 Task: Look for space in Troyan, Bulgaria from 5th June, 2023 to 16th June, 2023 for 2 adults in price range Rs.14000 to Rs.18000. Place can be entire place with 1  bedroom having 1 bed and 1 bathroom. Property type can be house, flat, guest house, hotel. Booking option can be shelf check-in. Required host language is English.
Action: Mouse moved to (361, 118)
Screenshot: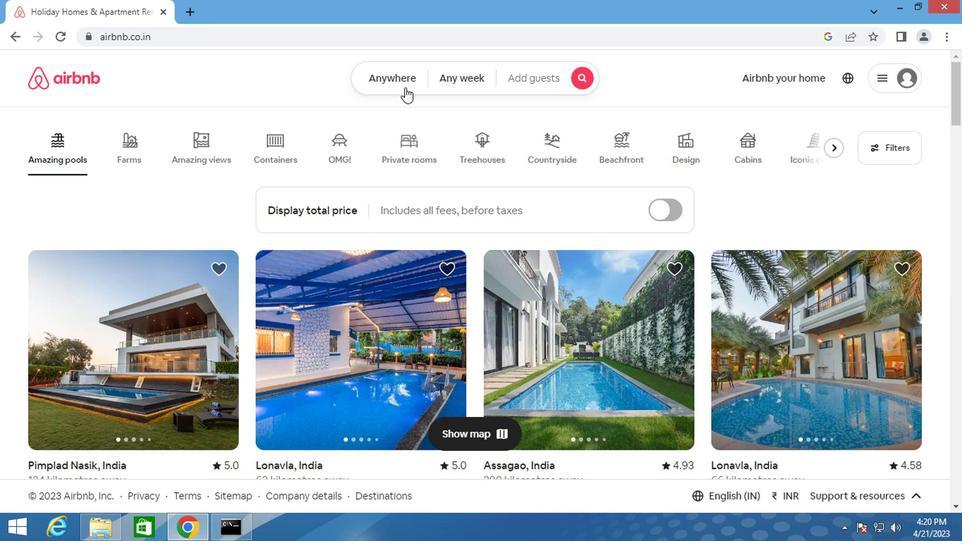 
Action: Mouse pressed left at (361, 118)
Screenshot: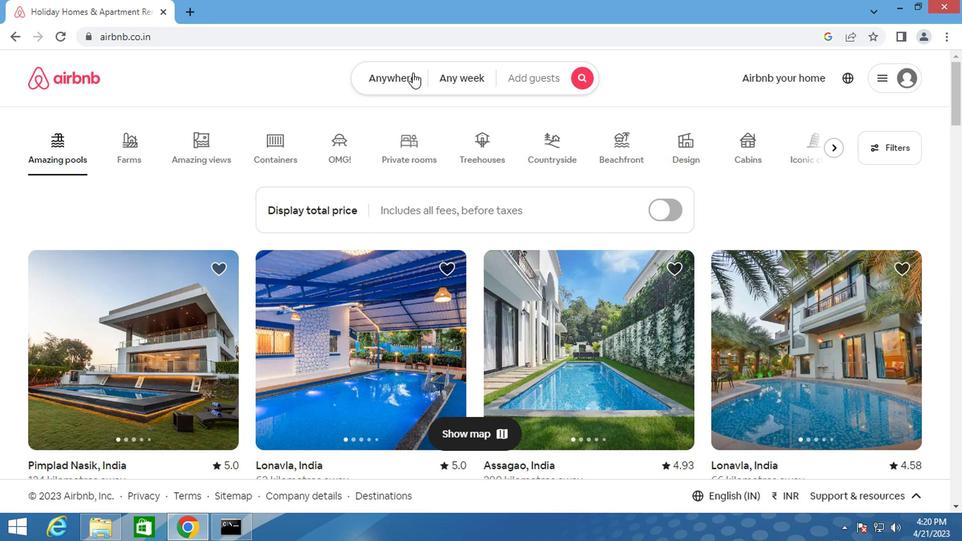 
Action: Mouse moved to (306, 161)
Screenshot: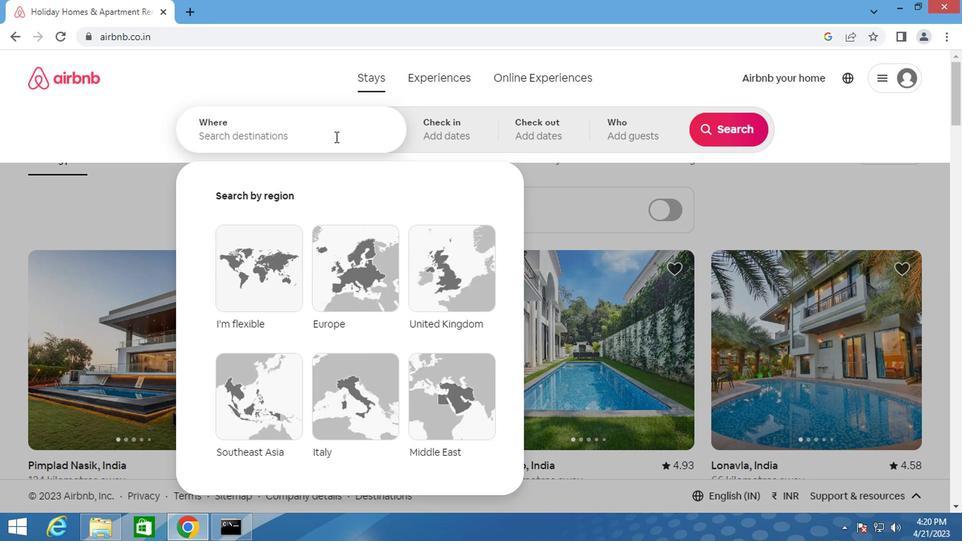 
Action: Mouse pressed left at (306, 161)
Screenshot: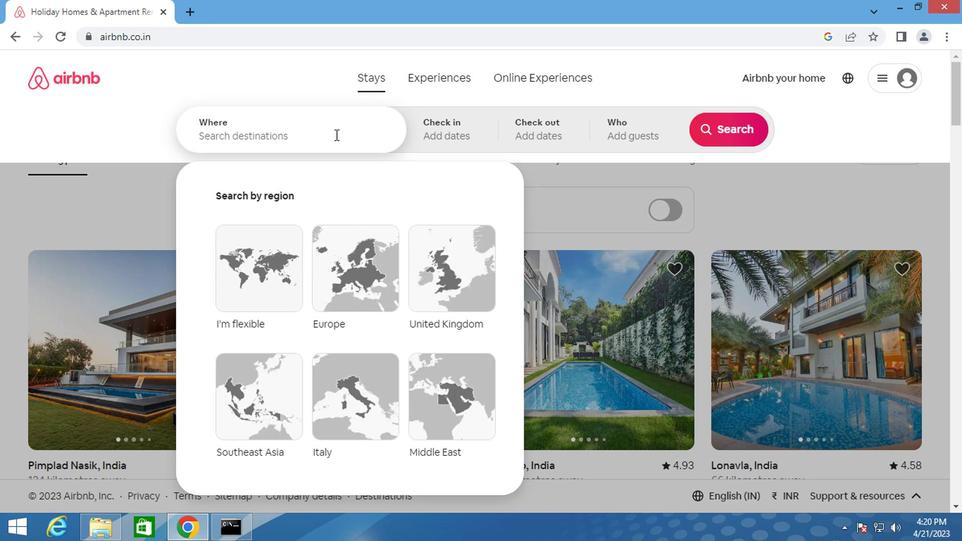 
Action: Mouse moved to (306, 159)
Screenshot: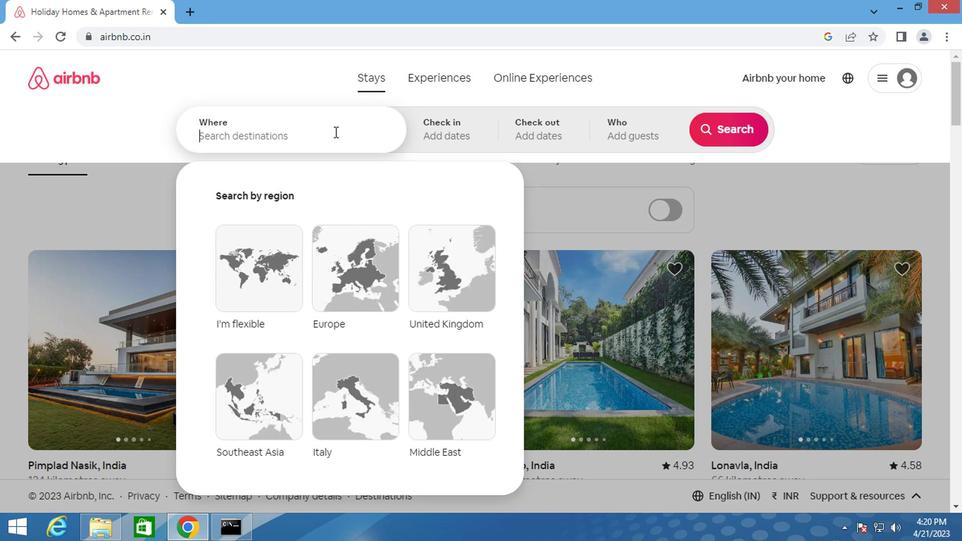 
Action: Key pressed <Key.shift>TROYAN
Screenshot: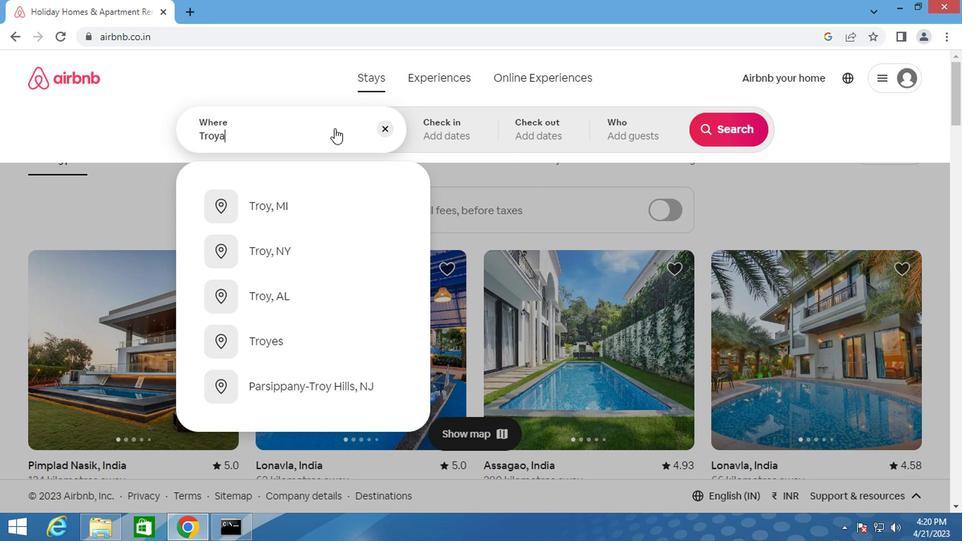 
Action: Mouse moved to (290, 220)
Screenshot: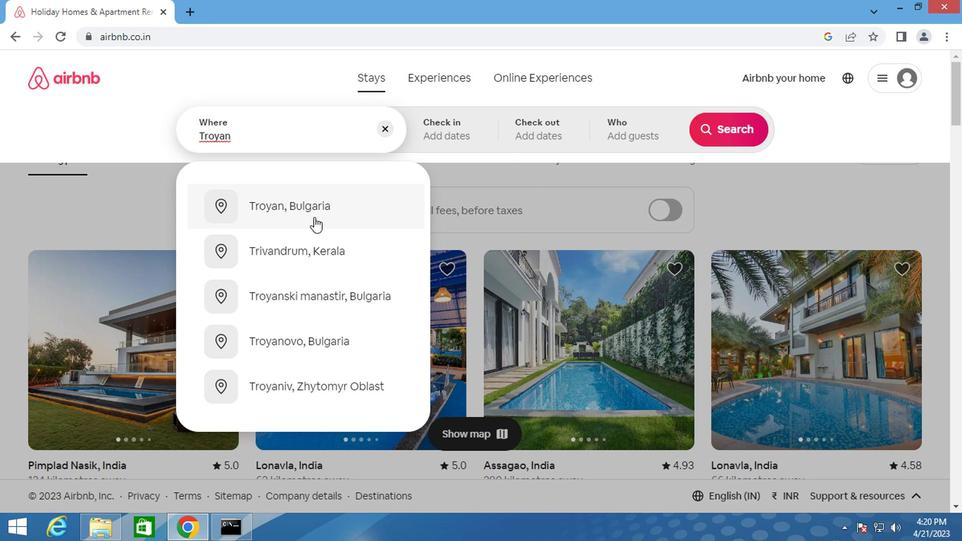 
Action: Mouse pressed left at (290, 220)
Screenshot: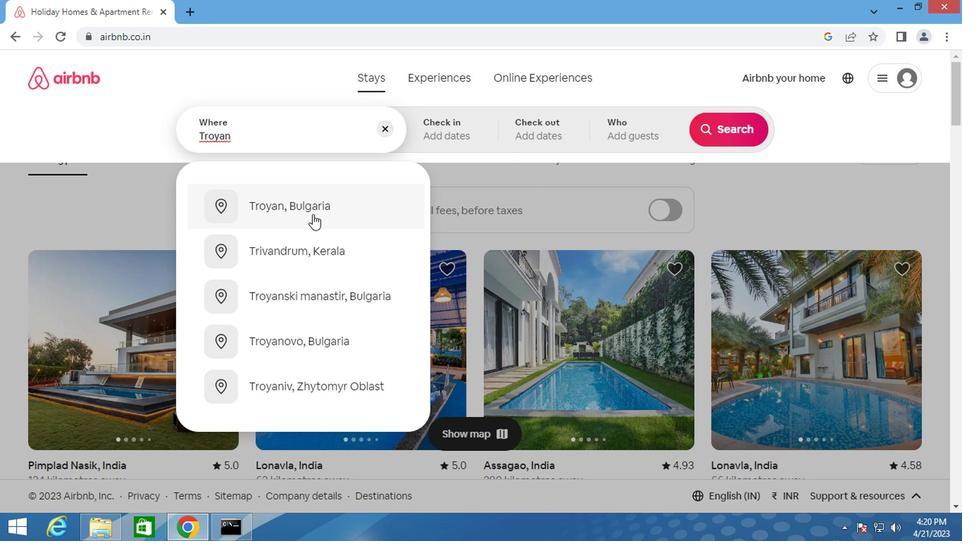 
Action: Mouse moved to (579, 239)
Screenshot: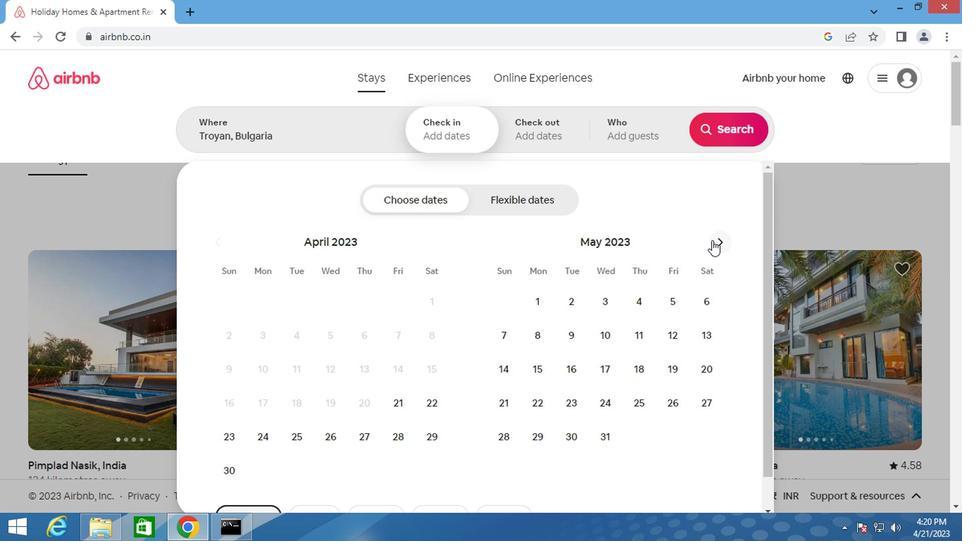 
Action: Mouse pressed left at (579, 239)
Screenshot: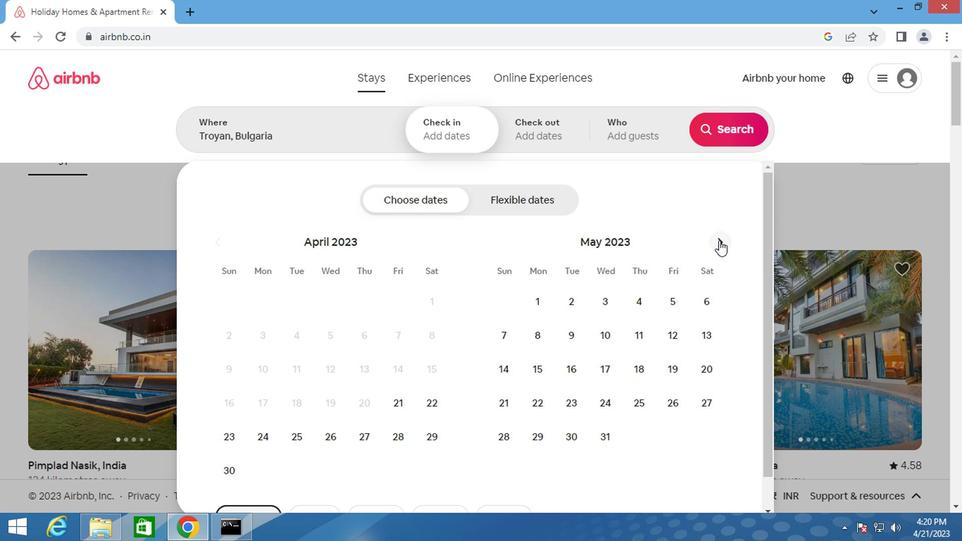 
Action: Mouse moved to (452, 307)
Screenshot: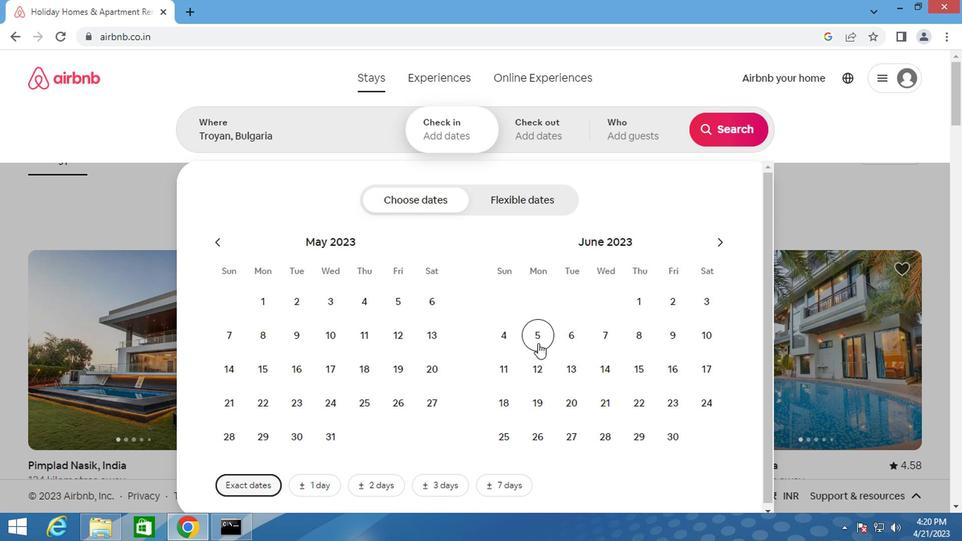 
Action: Mouse pressed left at (452, 307)
Screenshot: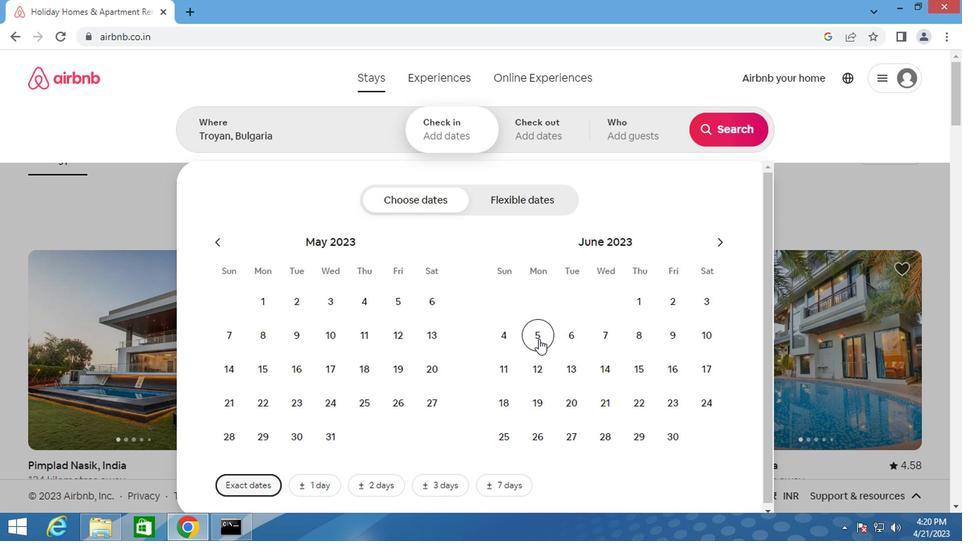 
Action: Mouse moved to (537, 330)
Screenshot: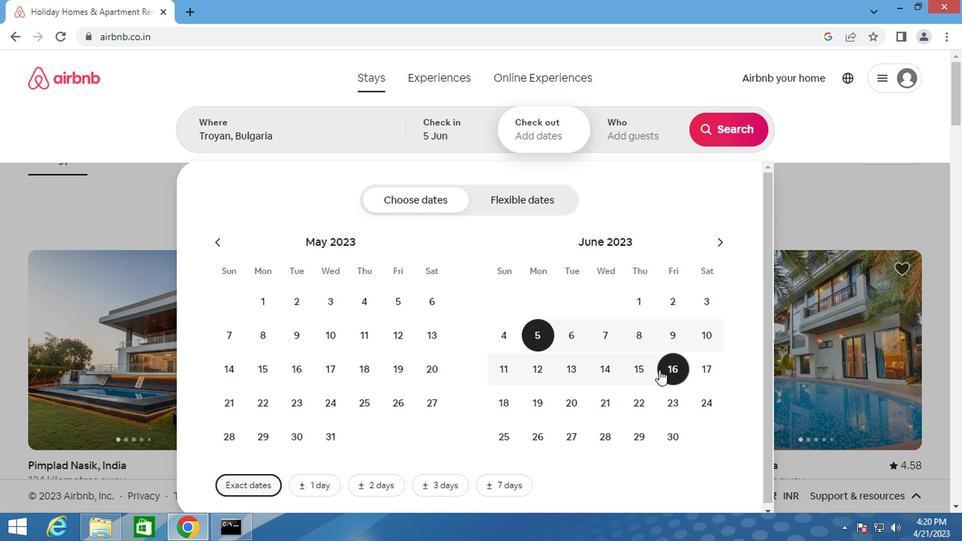 
Action: Mouse pressed left at (537, 330)
Screenshot: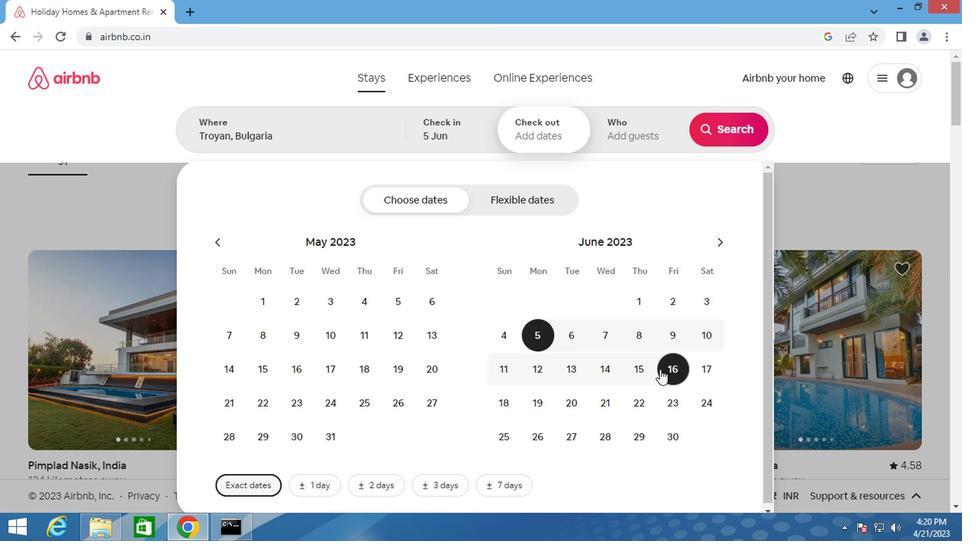 
Action: Mouse moved to (538, 165)
Screenshot: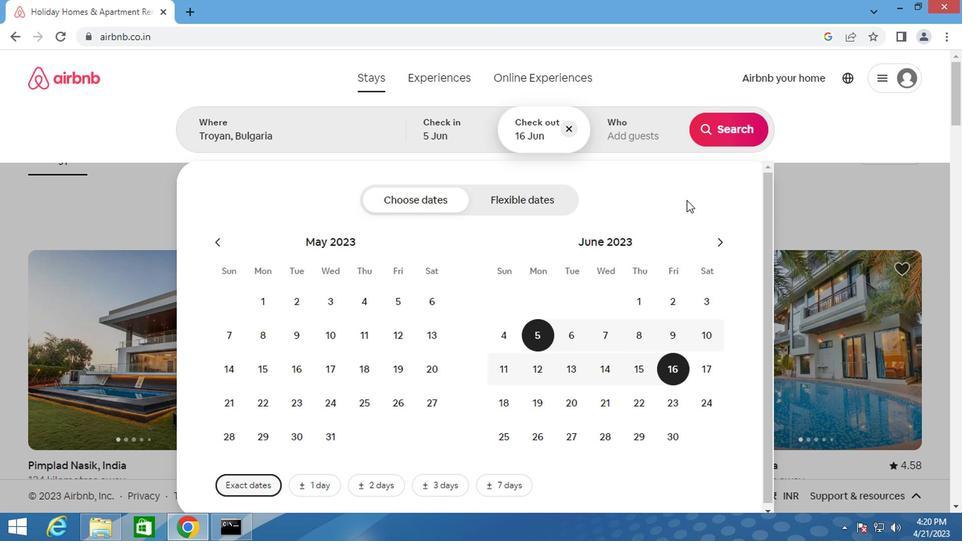 
Action: Mouse pressed left at (538, 165)
Screenshot: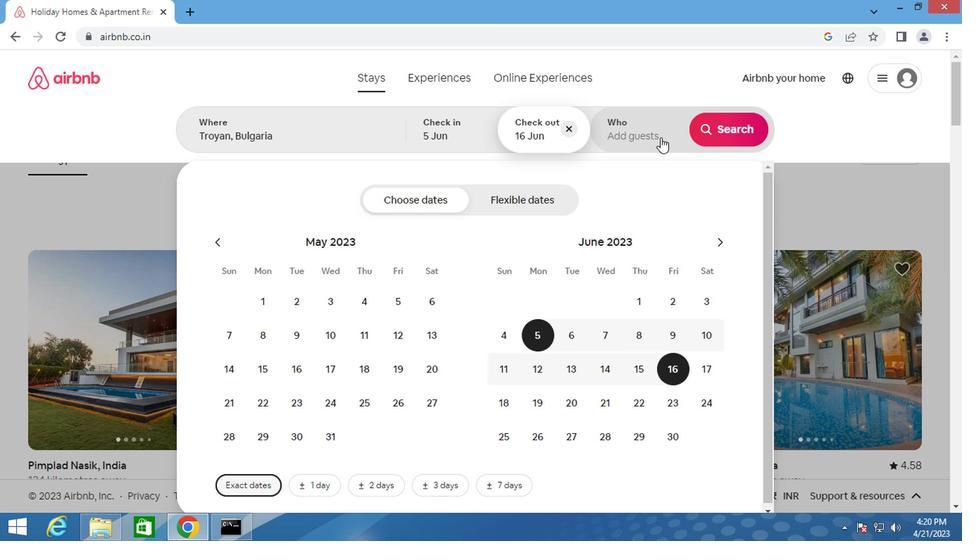 
Action: Mouse moved to (590, 209)
Screenshot: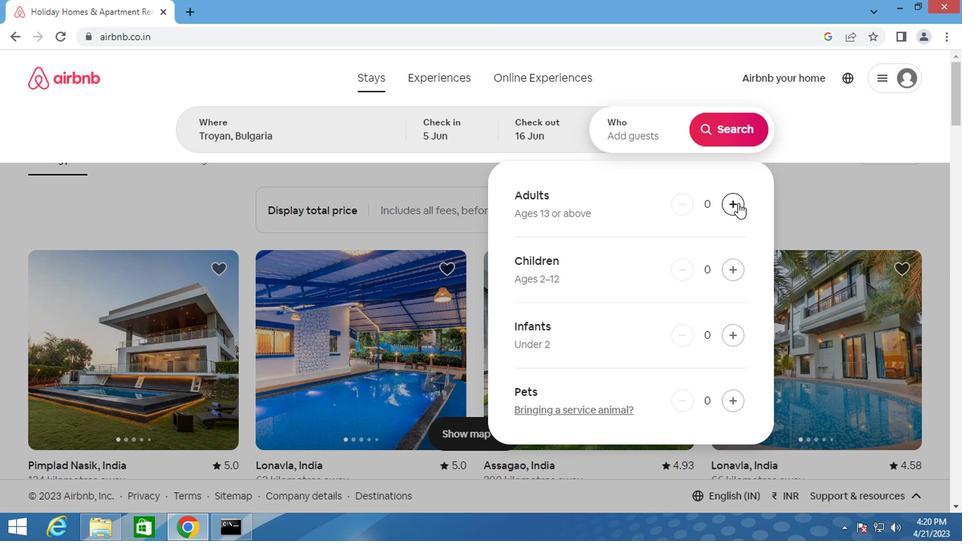
Action: Mouse pressed left at (590, 209)
Screenshot: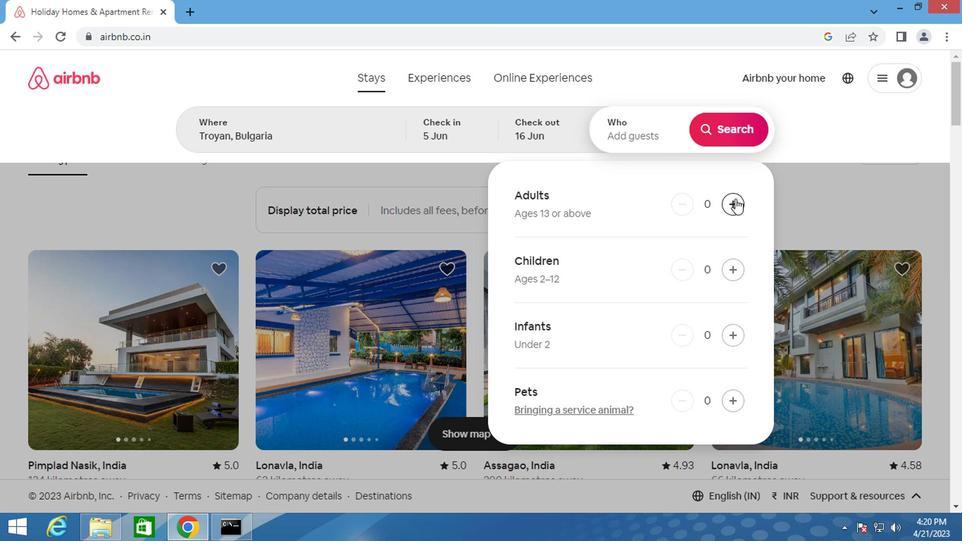 
Action: Mouse pressed left at (590, 209)
Screenshot: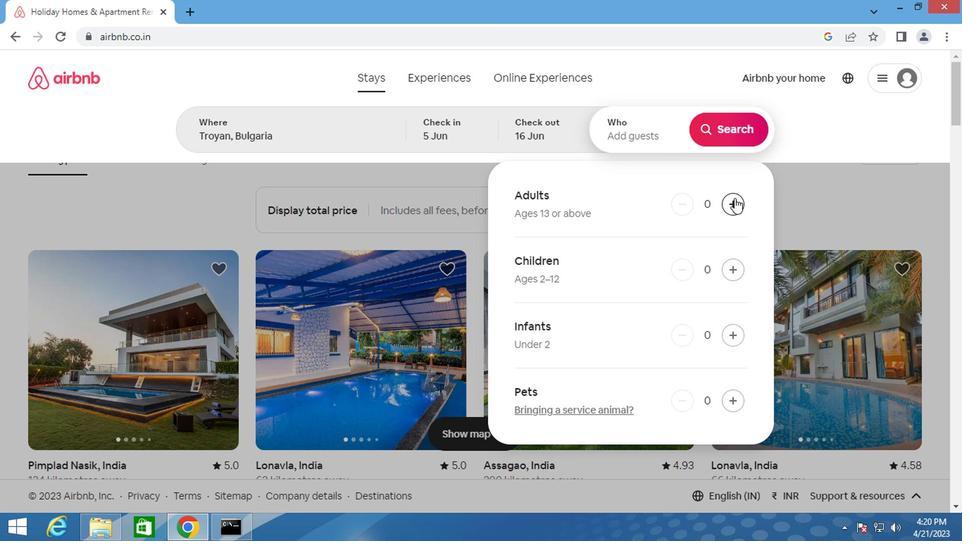 
Action: Mouse moved to (583, 168)
Screenshot: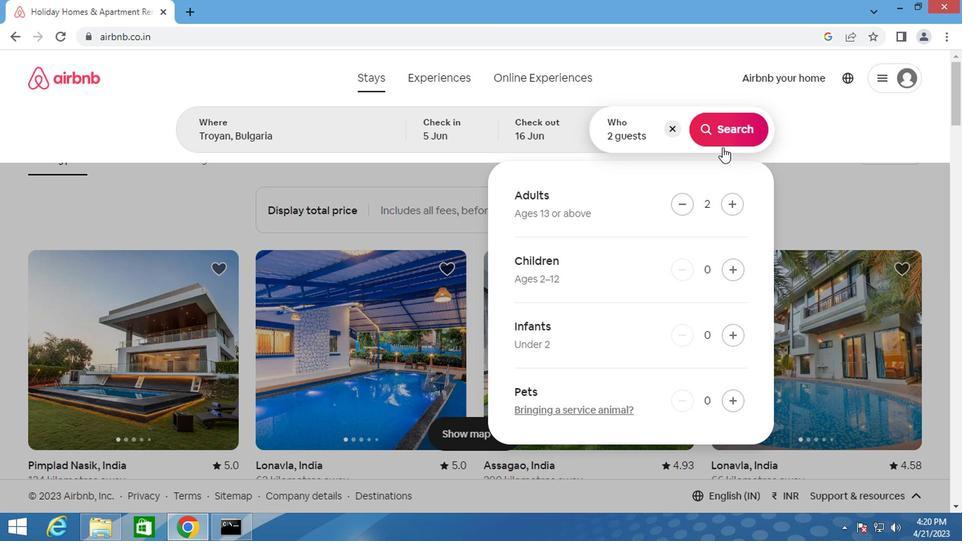 
Action: Mouse pressed left at (583, 168)
Screenshot: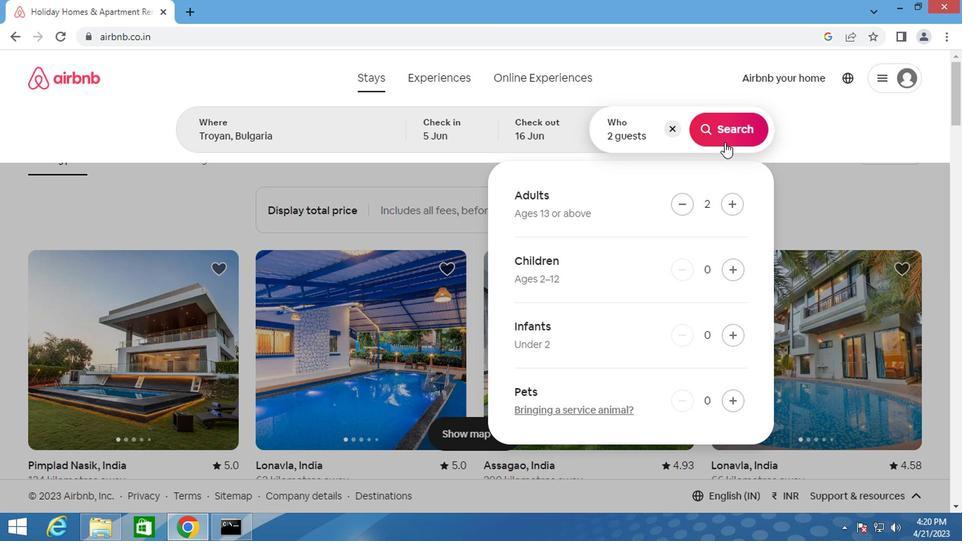 
Action: Mouse moved to (697, 161)
Screenshot: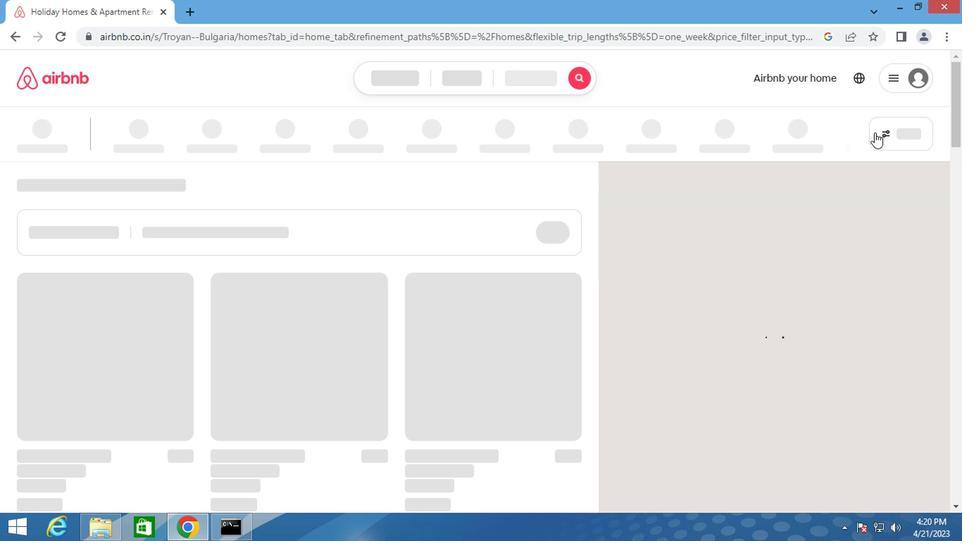 
Action: Mouse pressed left at (697, 161)
Screenshot: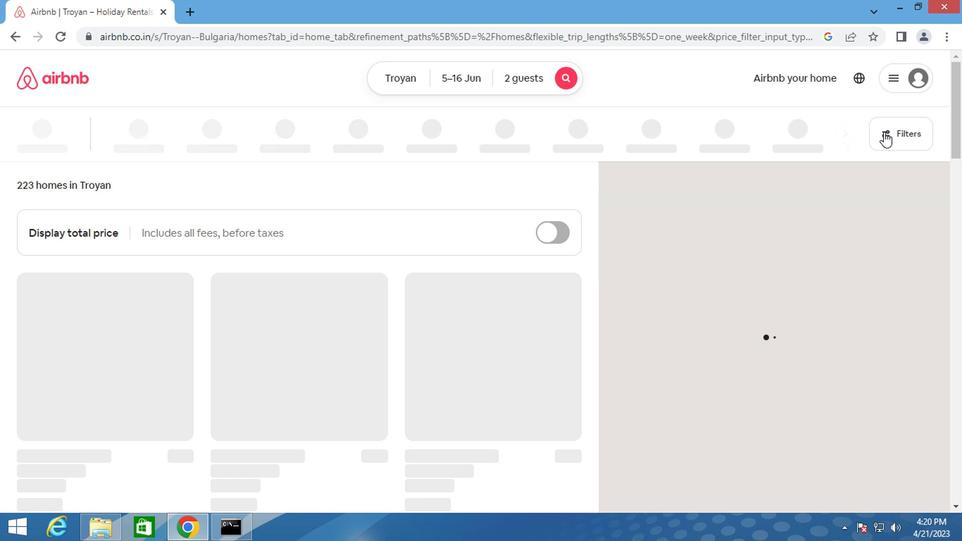 
Action: Mouse moved to (263, 286)
Screenshot: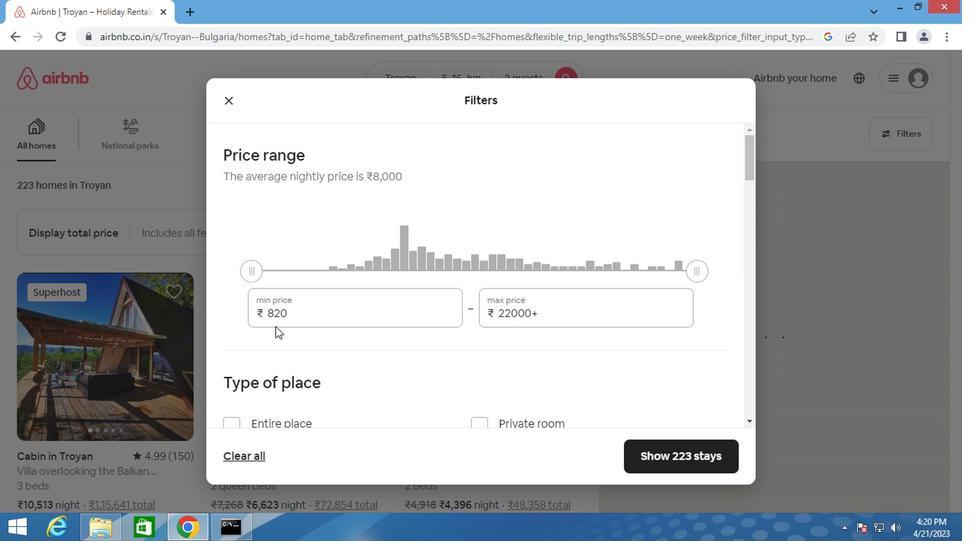 
Action: Mouse pressed left at (263, 286)
Screenshot: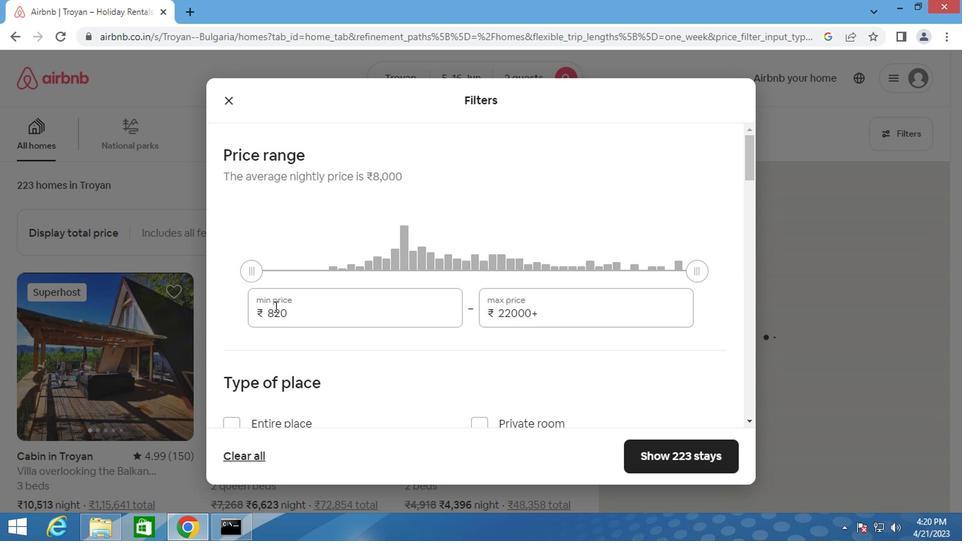 
Action: Mouse moved to (264, 286)
Screenshot: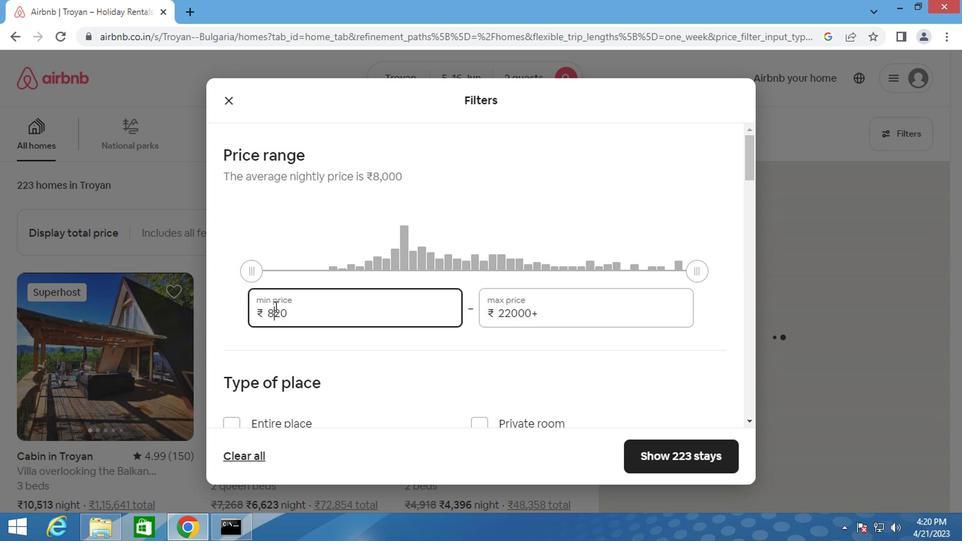 
Action: Mouse pressed left at (264, 286)
Screenshot: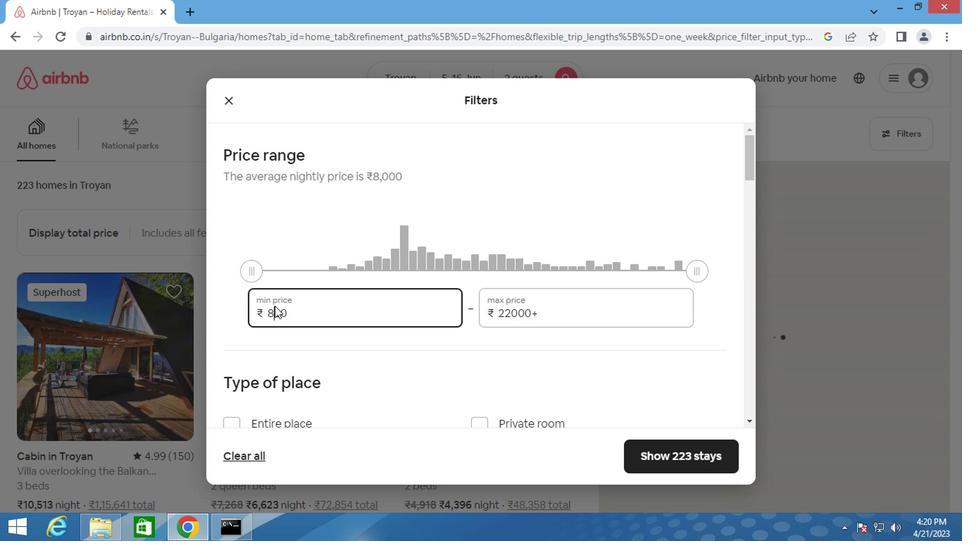 
Action: Mouse moved to (265, 286)
Screenshot: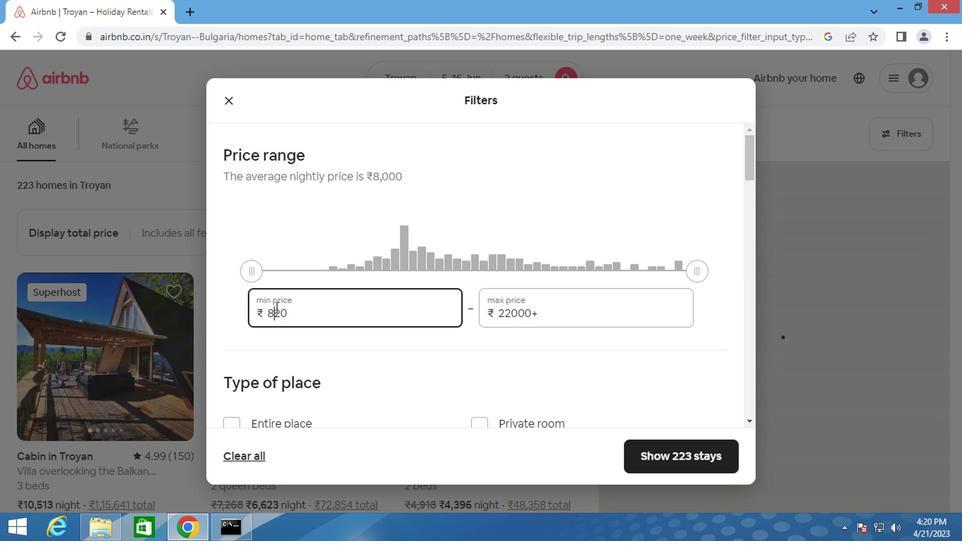 
Action: Mouse pressed left at (265, 286)
Screenshot: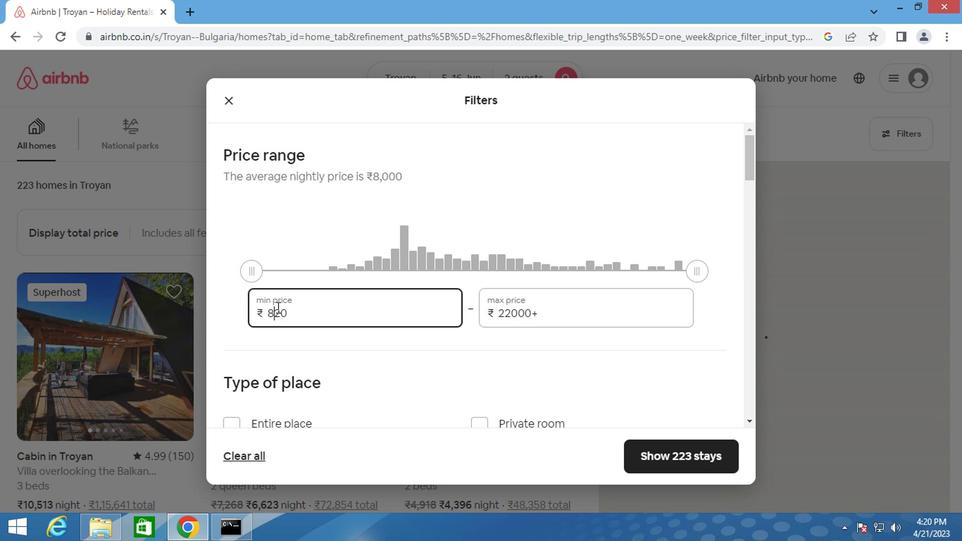 
Action: Mouse moved to (274, 280)
Screenshot: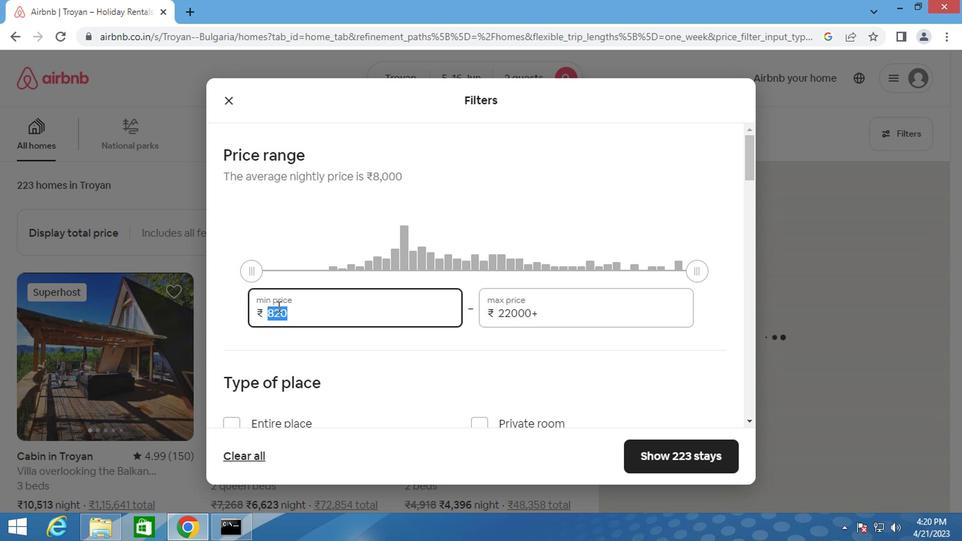 
Action: Key pressed <Key.backspace>14000
Screenshot: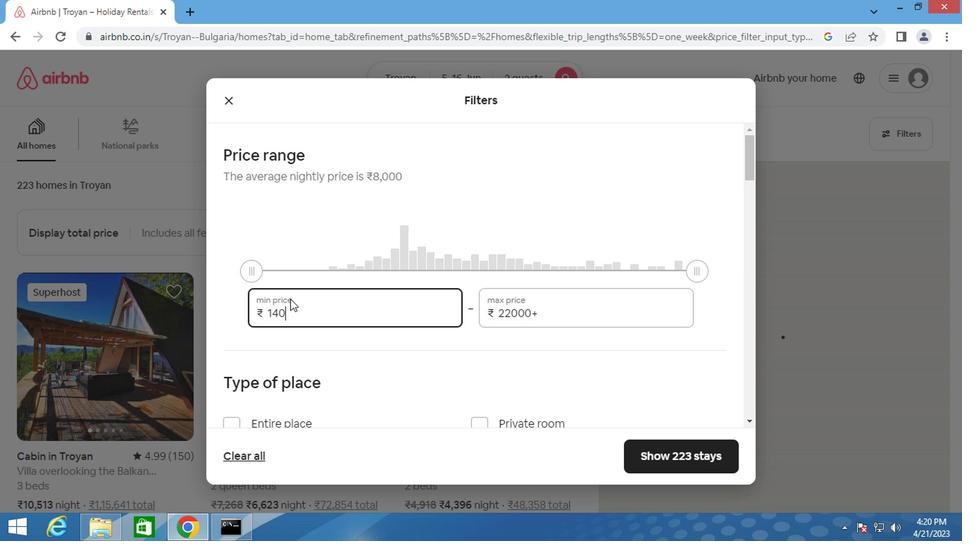 
Action: Mouse moved to (433, 287)
Screenshot: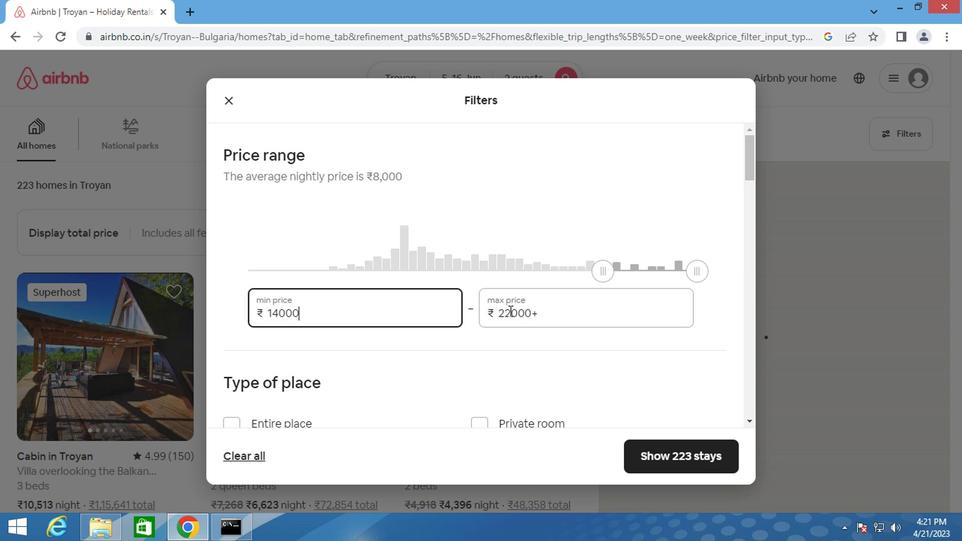 
Action: Mouse pressed left at (433, 287)
Screenshot: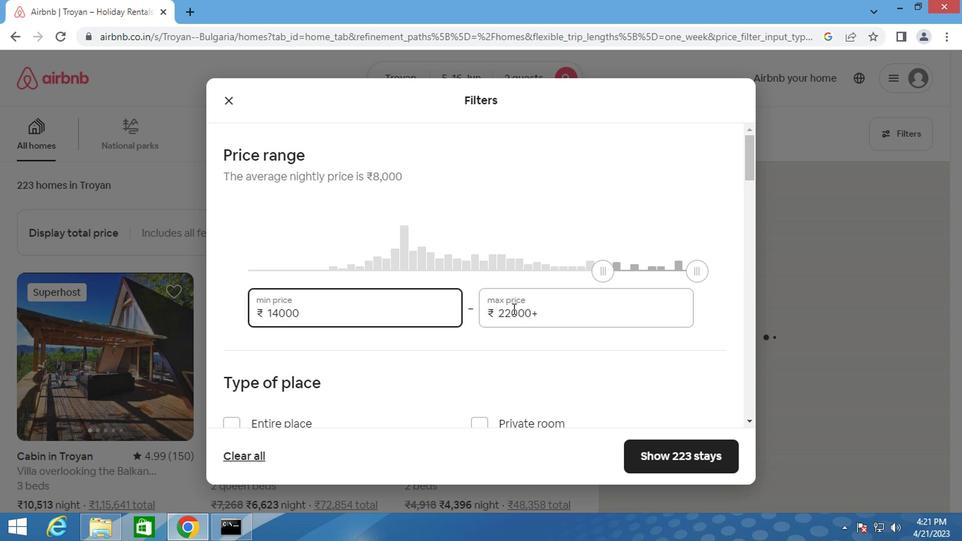 
Action: Mouse pressed left at (433, 287)
Screenshot: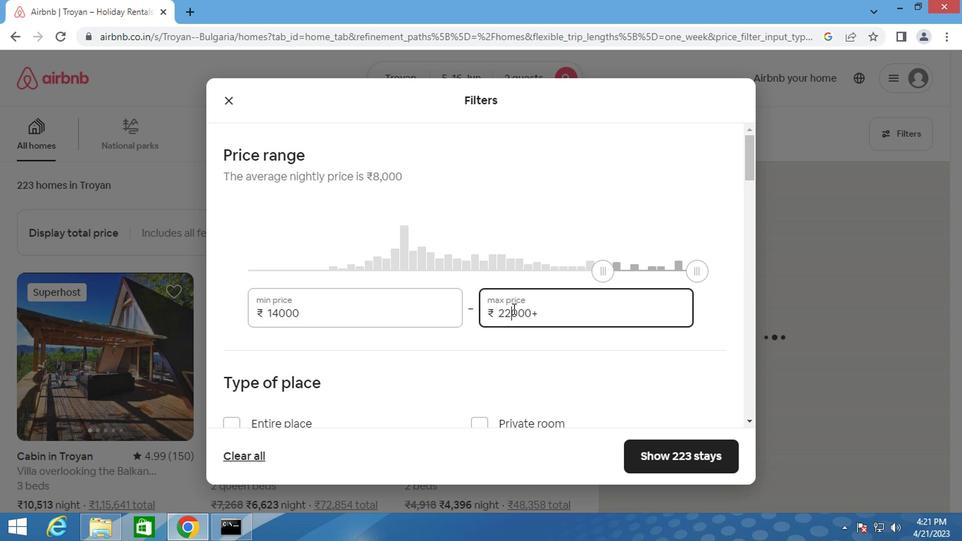 
Action: Mouse pressed left at (433, 287)
Screenshot: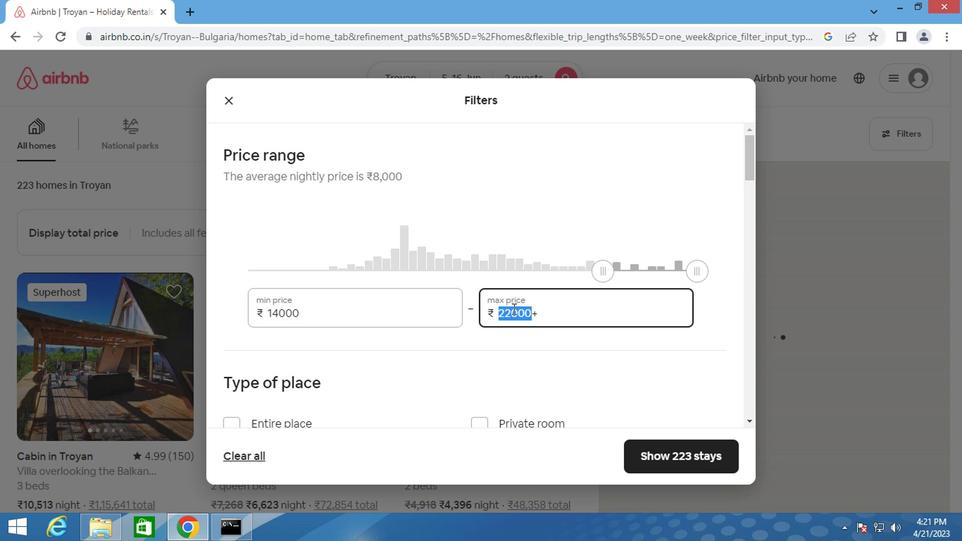
Action: Key pressed <Key.backspace>18000
Screenshot: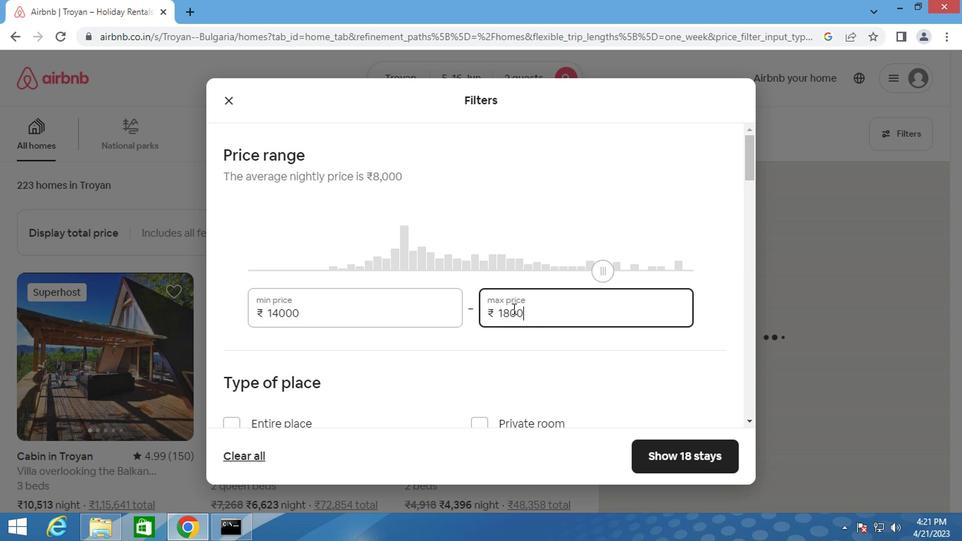 
Action: Mouse moved to (421, 334)
Screenshot: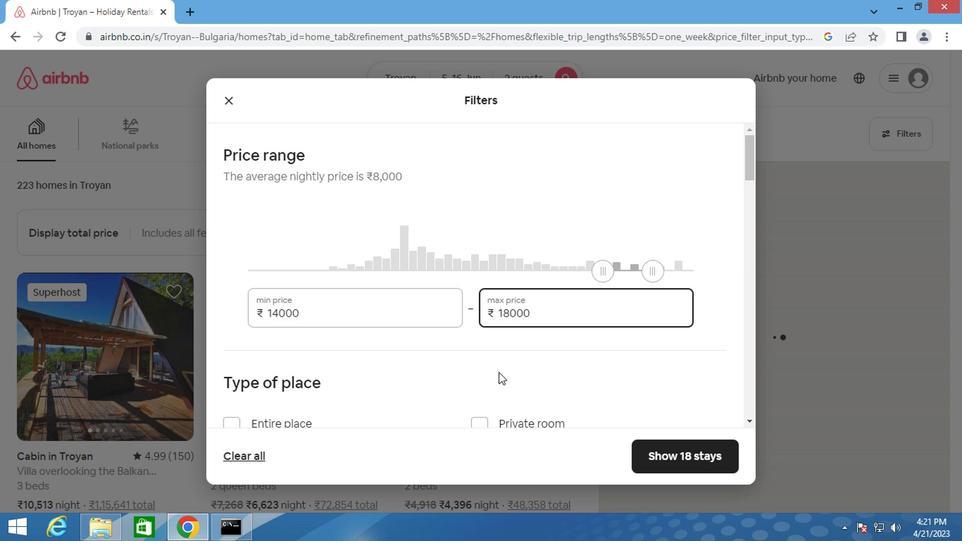 
Action: Mouse scrolled (421, 334) with delta (0, 0)
Screenshot: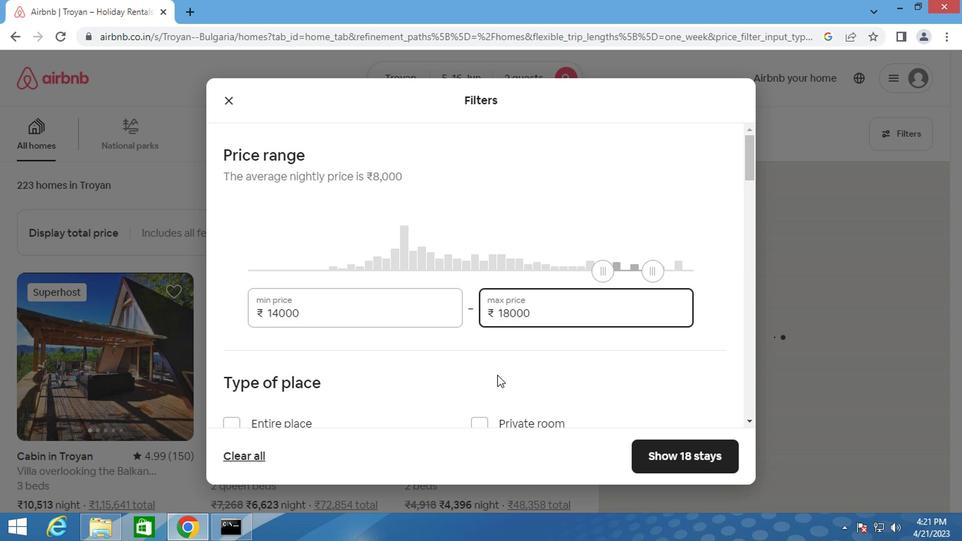 
Action: Mouse scrolled (421, 334) with delta (0, 0)
Screenshot: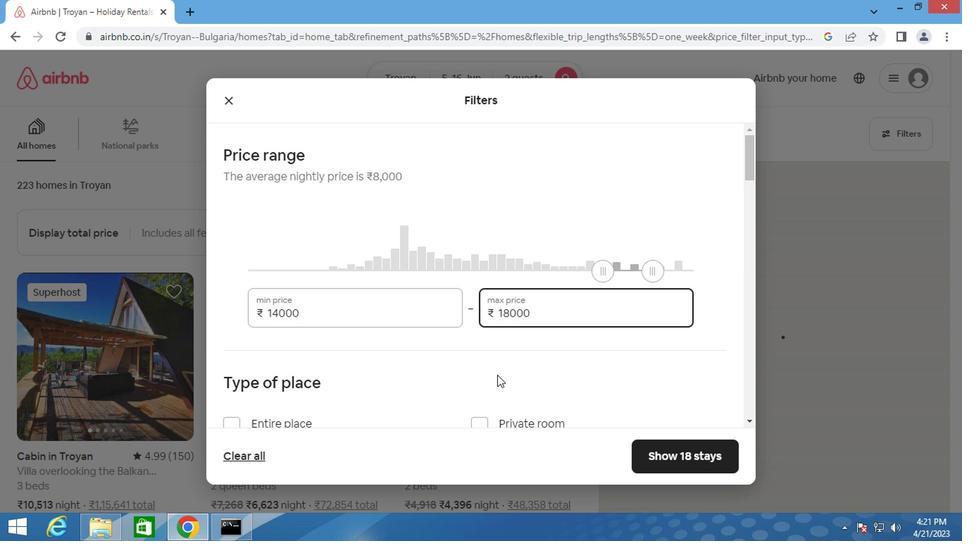 
Action: Mouse scrolled (421, 334) with delta (0, 0)
Screenshot: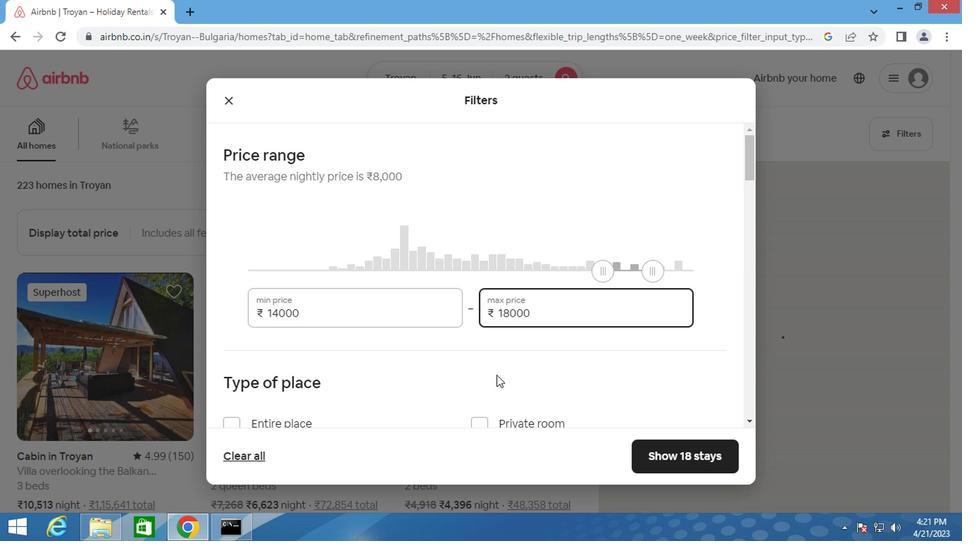 
Action: Mouse moved to (234, 220)
Screenshot: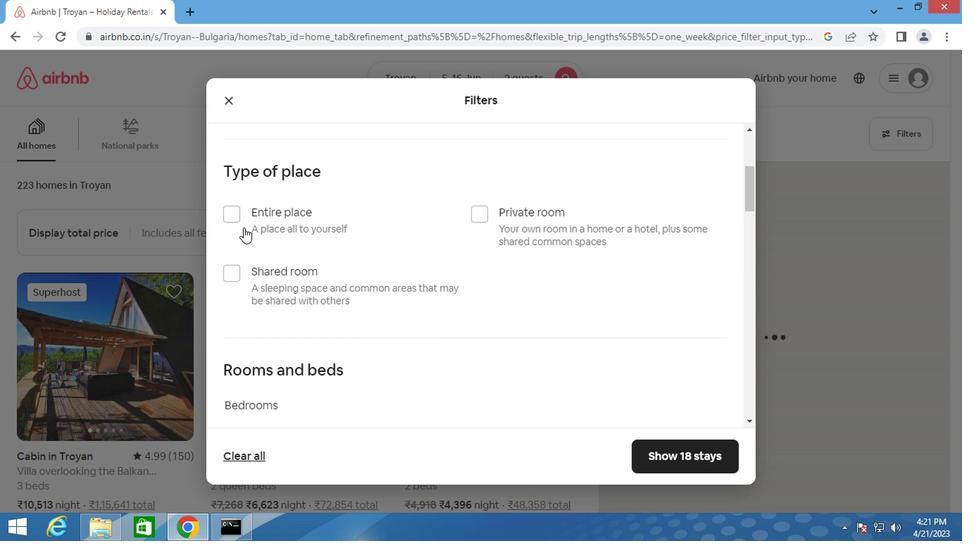 
Action: Mouse pressed left at (234, 220)
Screenshot: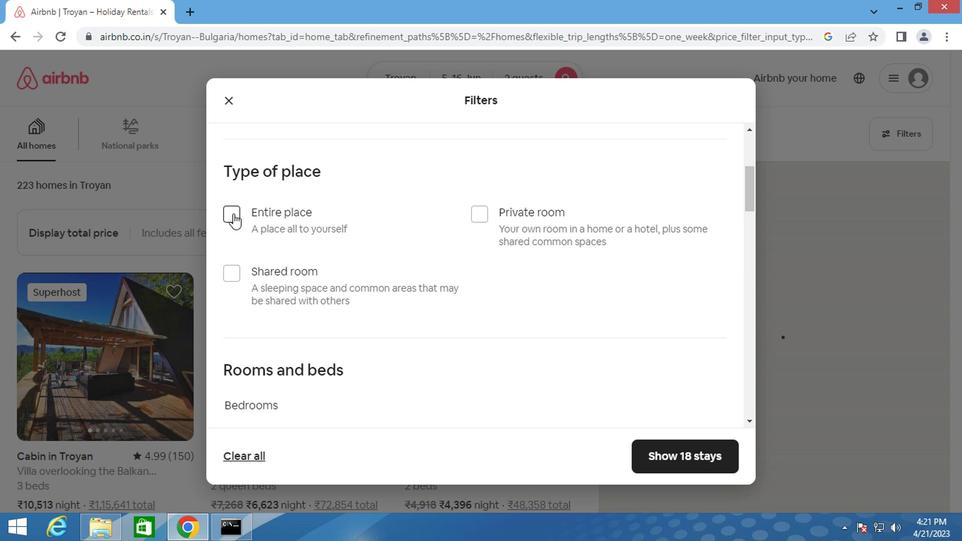 
Action: Mouse moved to (338, 246)
Screenshot: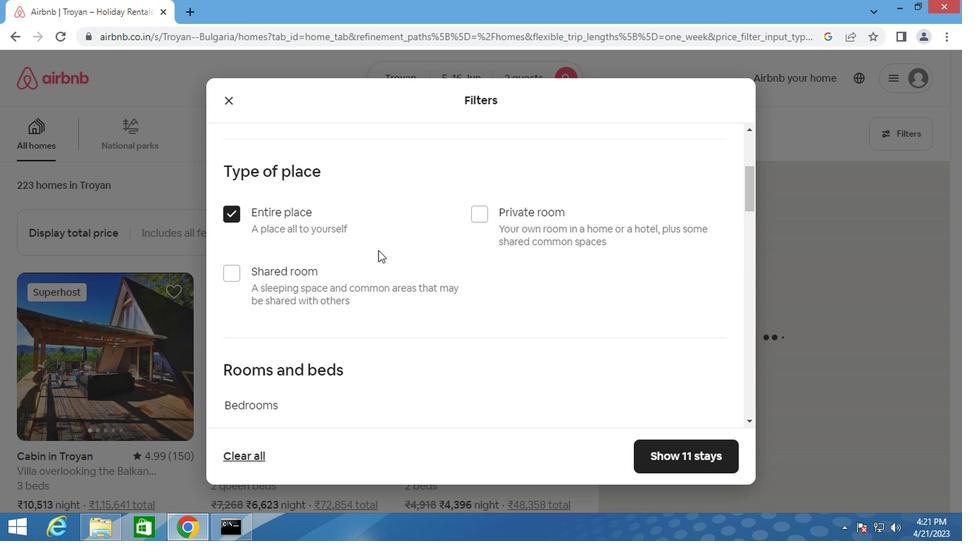 
Action: Mouse scrolled (338, 245) with delta (0, 0)
Screenshot: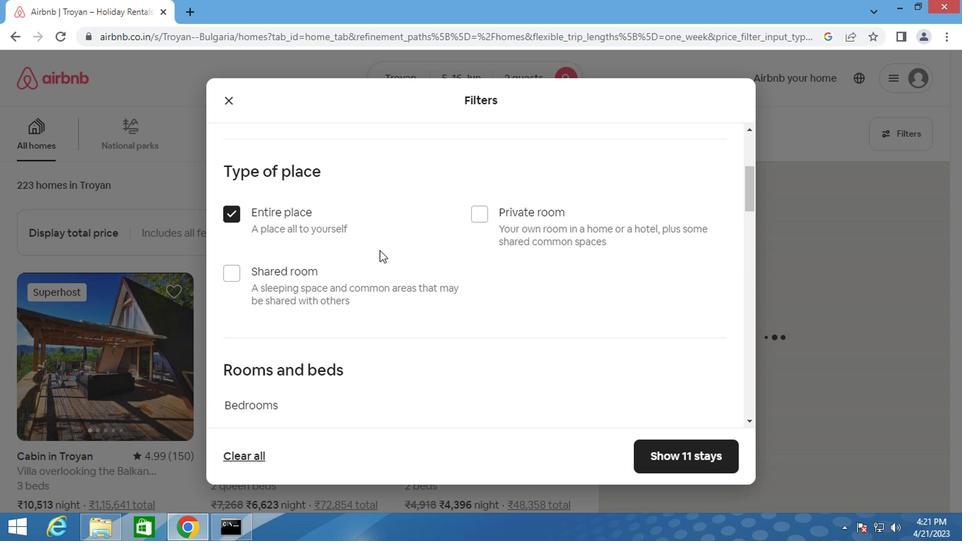 
Action: Mouse scrolled (338, 245) with delta (0, 0)
Screenshot: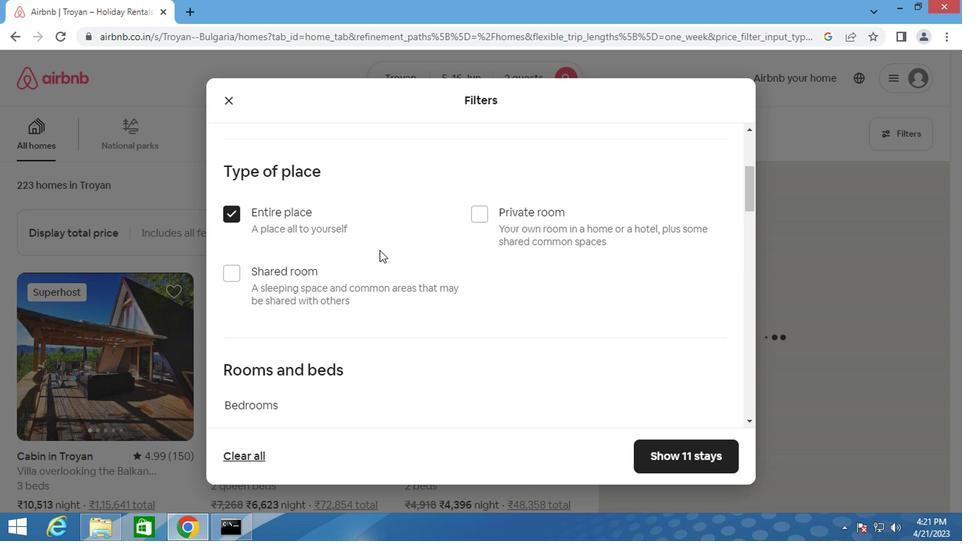 
Action: Mouse scrolled (338, 245) with delta (0, 0)
Screenshot: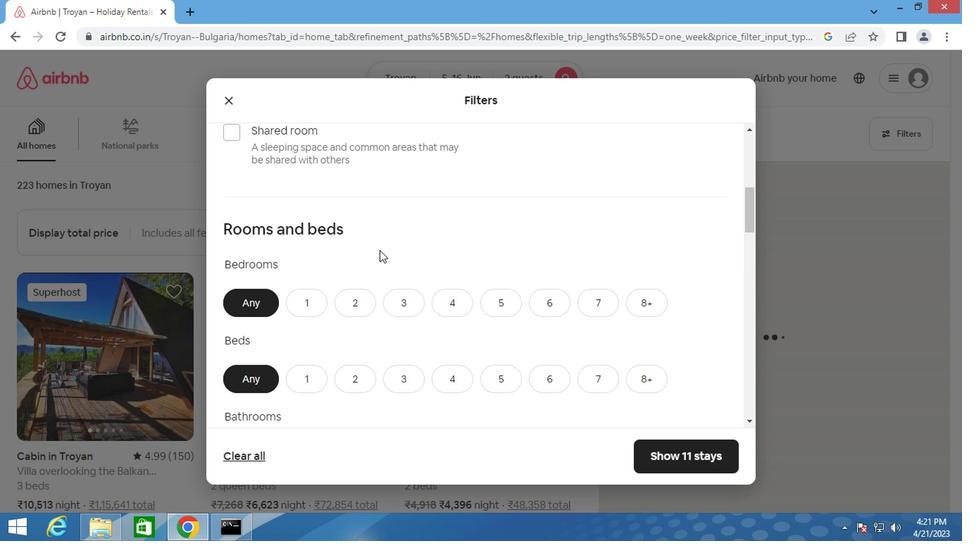 
Action: Mouse scrolled (338, 245) with delta (0, 0)
Screenshot: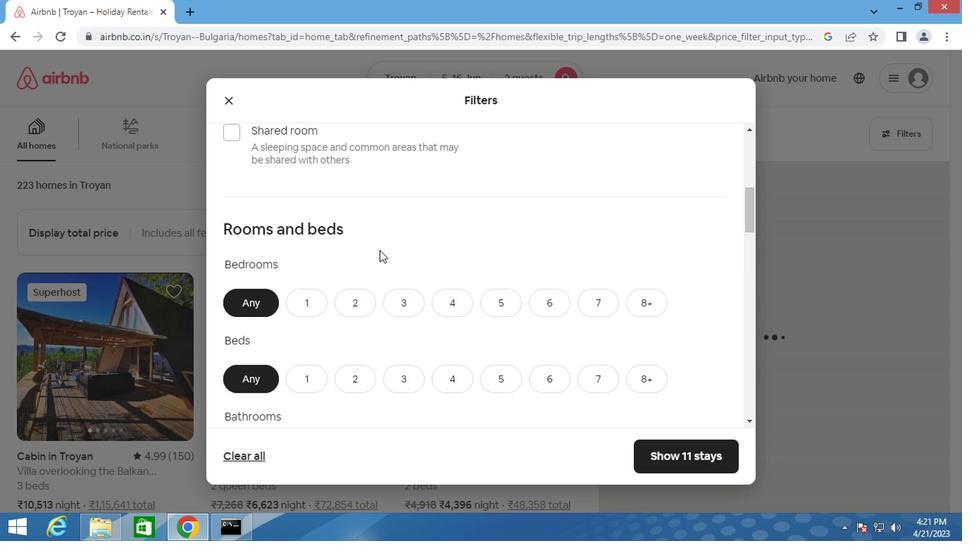 
Action: Mouse scrolled (338, 245) with delta (0, 0)
Screenshot: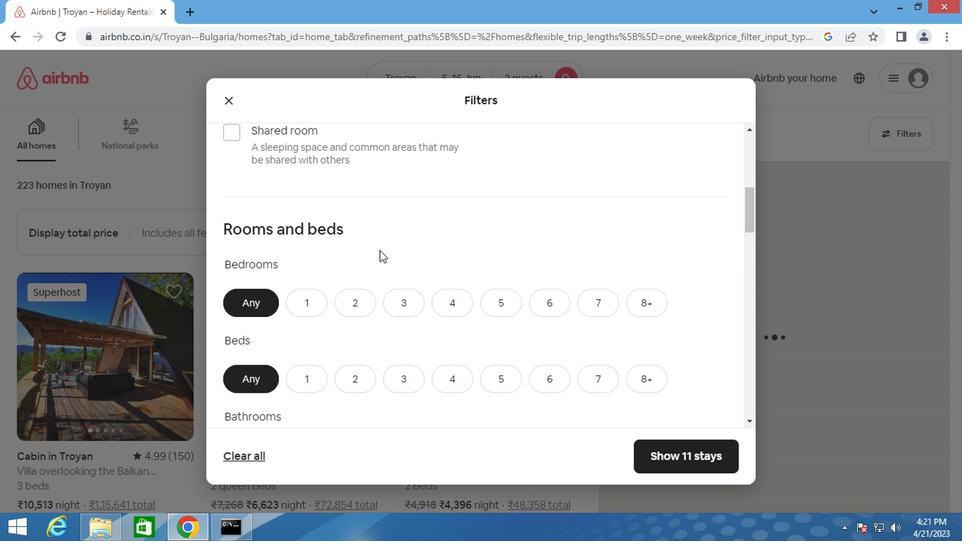 
Action: Mouse moved to (292, 169)
Screenshot: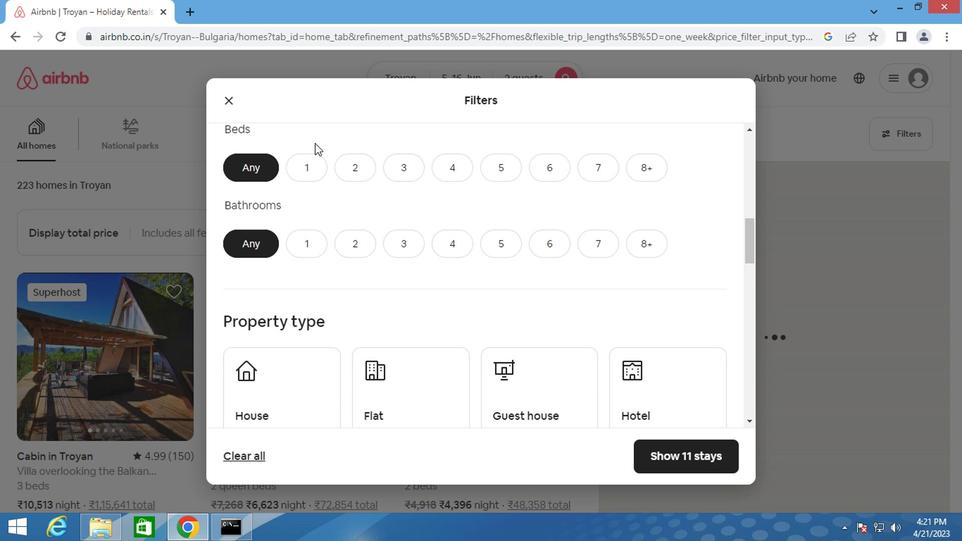 
Action: Mouse scrolled (292, 170) with delta (0, 0)
Screenshot: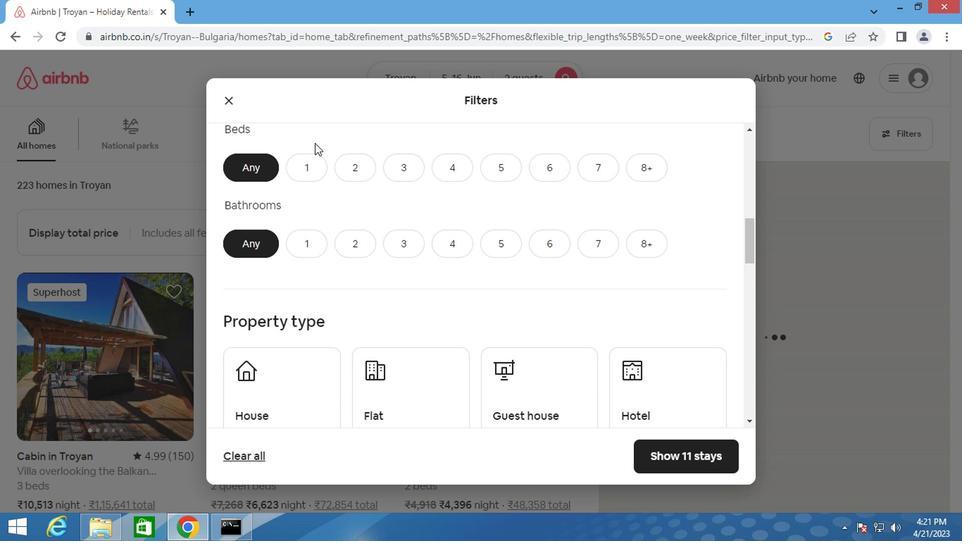 
Action: Mouse moved to (294, 168)
Screenshot: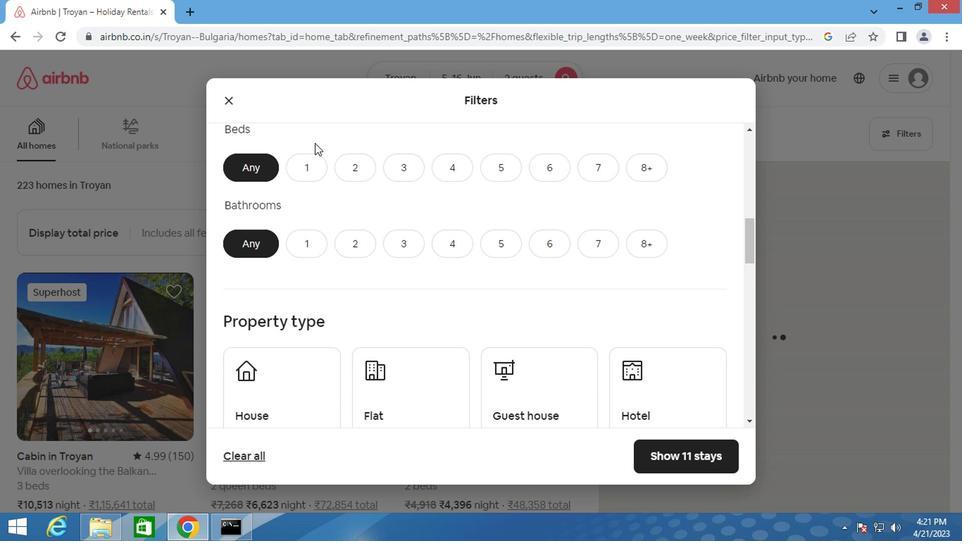 
Action: Mouse scrolled (294, 169) with delta (0, 0)
Screenshot: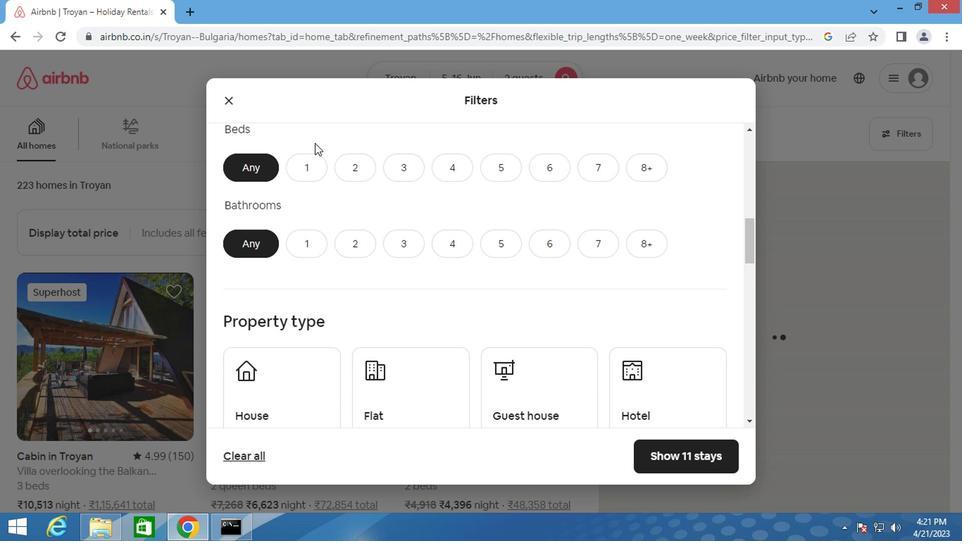 
Action: Mouse moved to (290, 234)
Screenshot: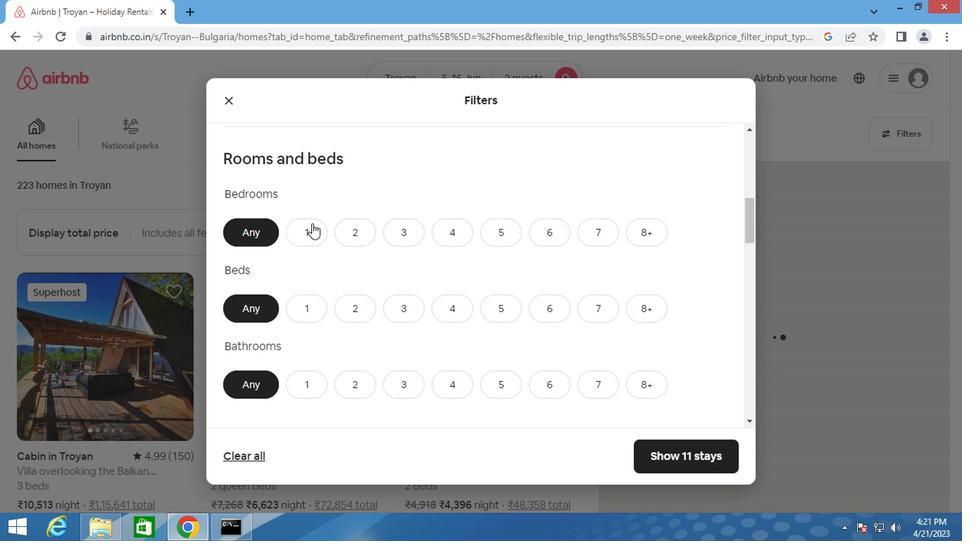 
Action: Mouse pressed left at (290, 234)
Screenshot: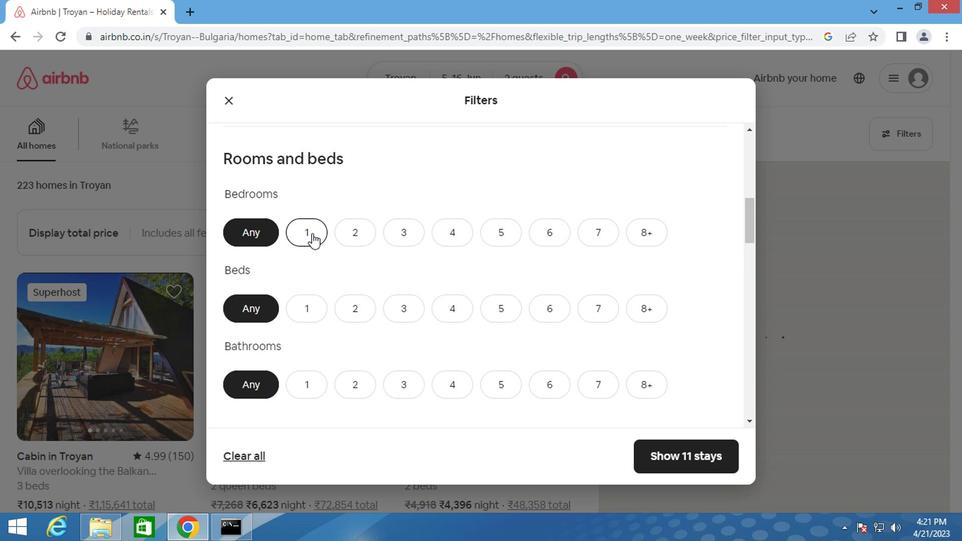 
Action: Mouse moved to (289, 284)
Screenshot: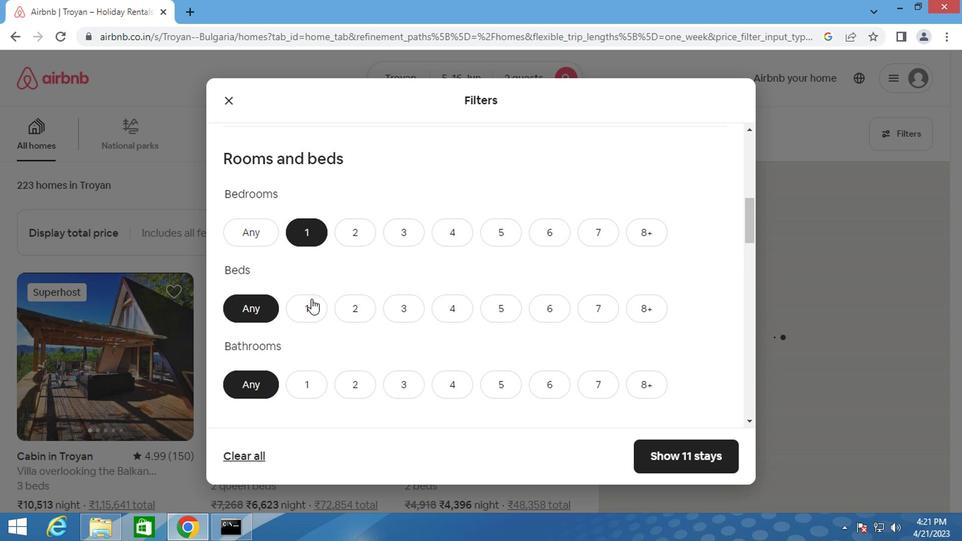 
Action: Mouse pressed left at (289, 284)
Screenshot: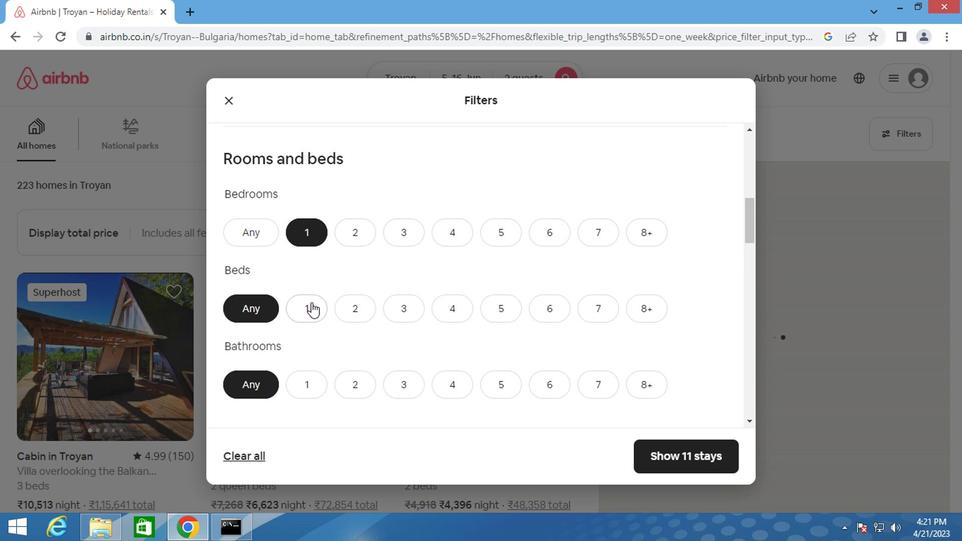 
Action: Mouse moved to (285, 337)
Screenshot: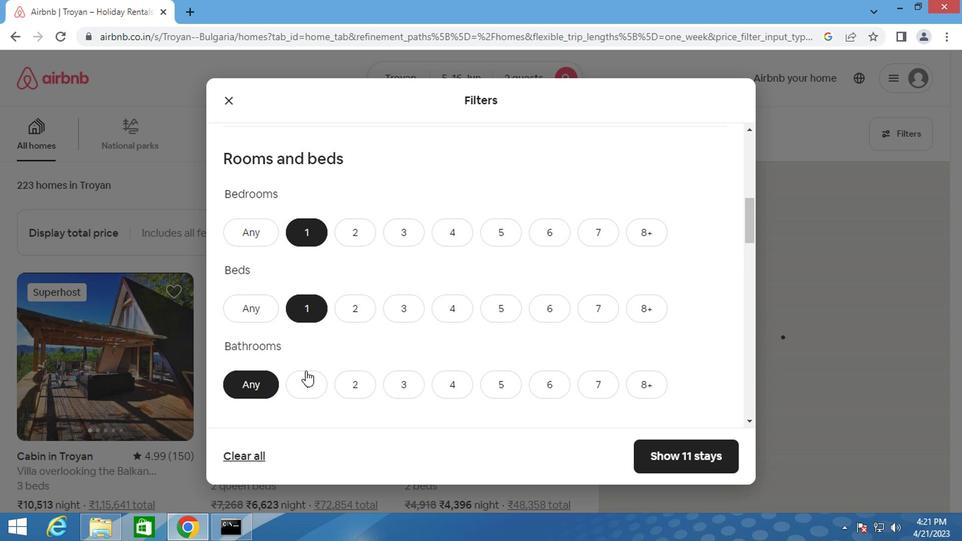
Action: Mouse pressed left at (285, 337)
Screenshot: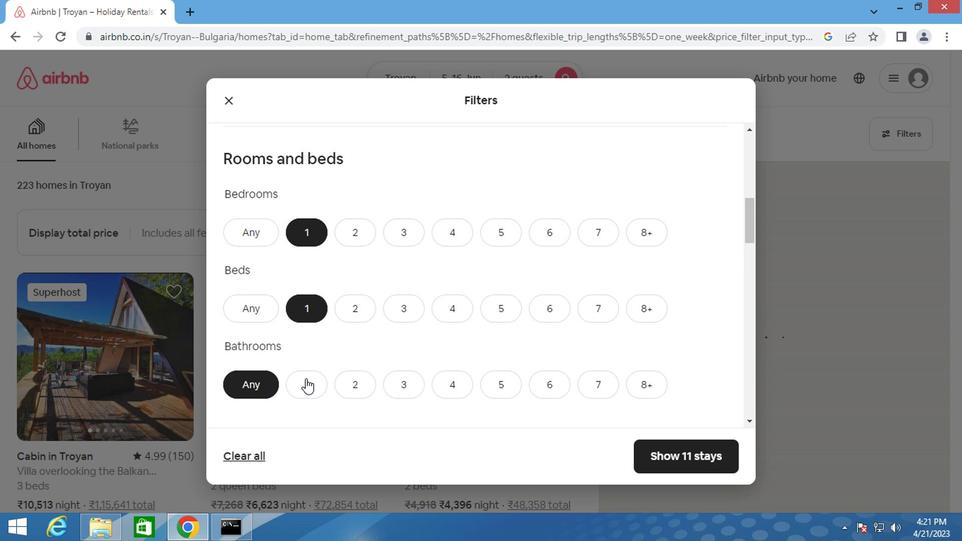 
Action: Mouse moved to (300, 323)
Screenshot: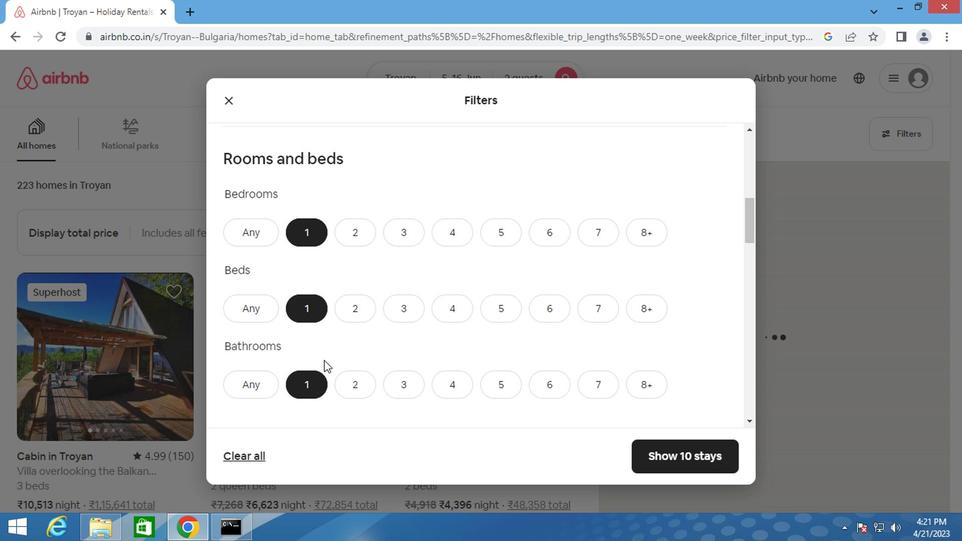 
Action: Mouse scrolled (300, 322) with delta (0, 0)
Screenshot: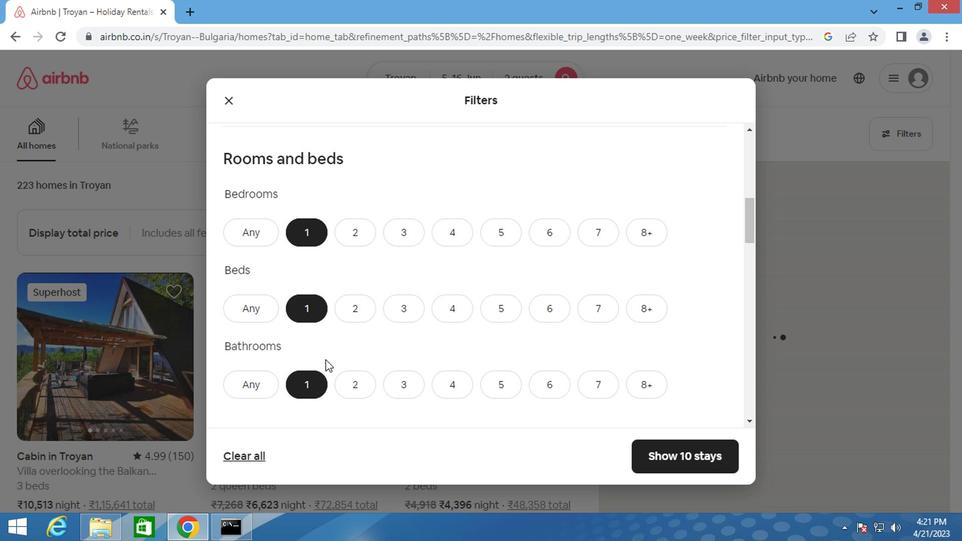 
Action: Mouse moved to (300, 322)
Screenshot: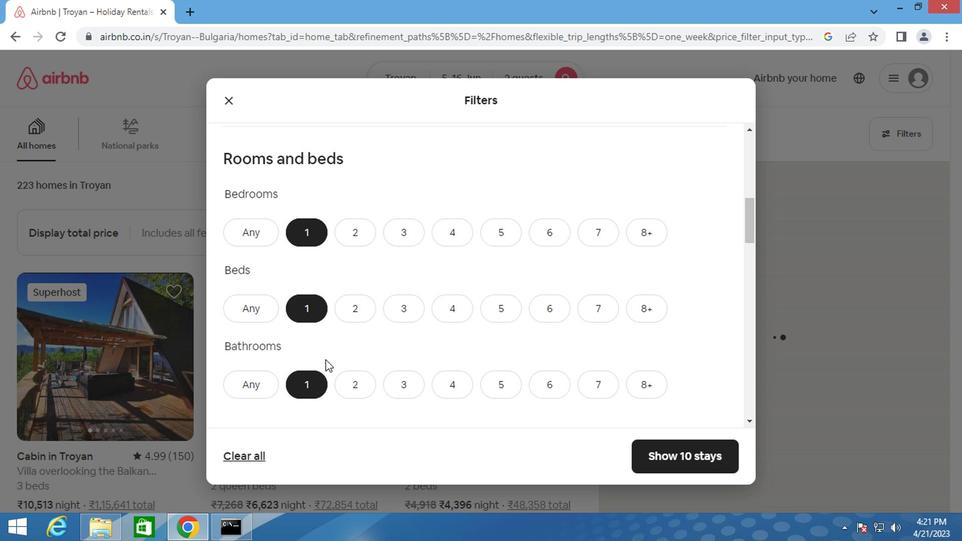 
Action: Mouse scrolled (300, 322) with delta (0, 0)
Screenshot: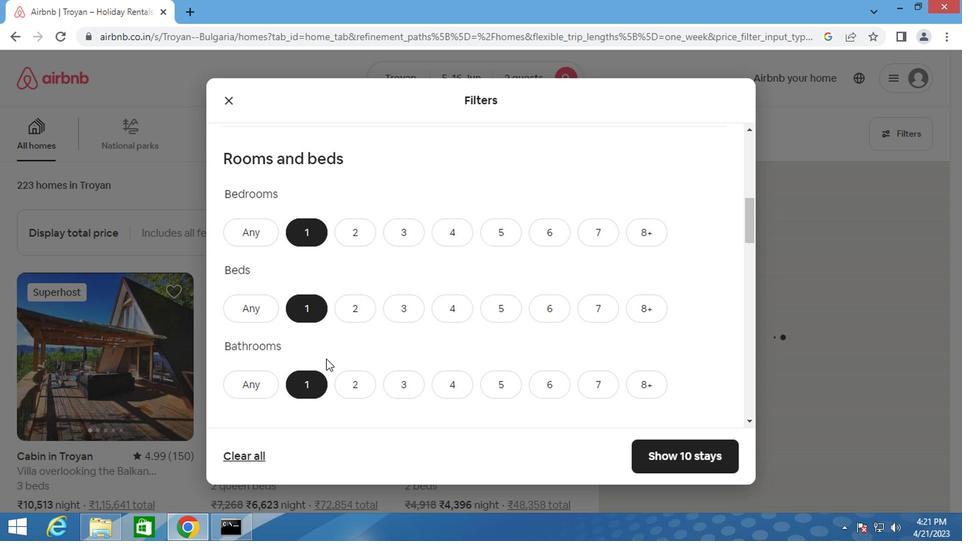 
Action: Mouse moved to (300, 322)
Screenshot: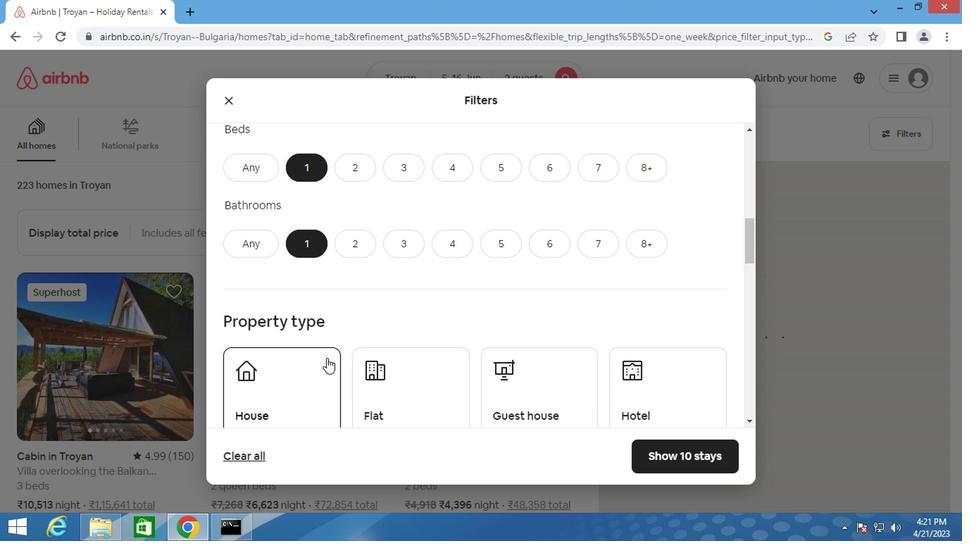 
Action: Mouse scrolled (300, 322) with delta (0, 0)
Screenshot: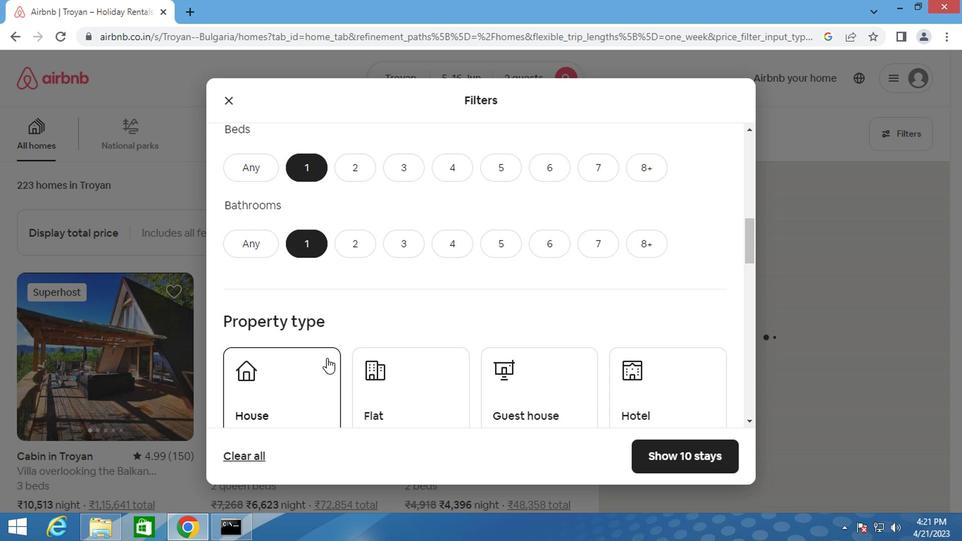 
Action: Mouse scrolled (300, 322) with delta (0, 0)
Screenshot: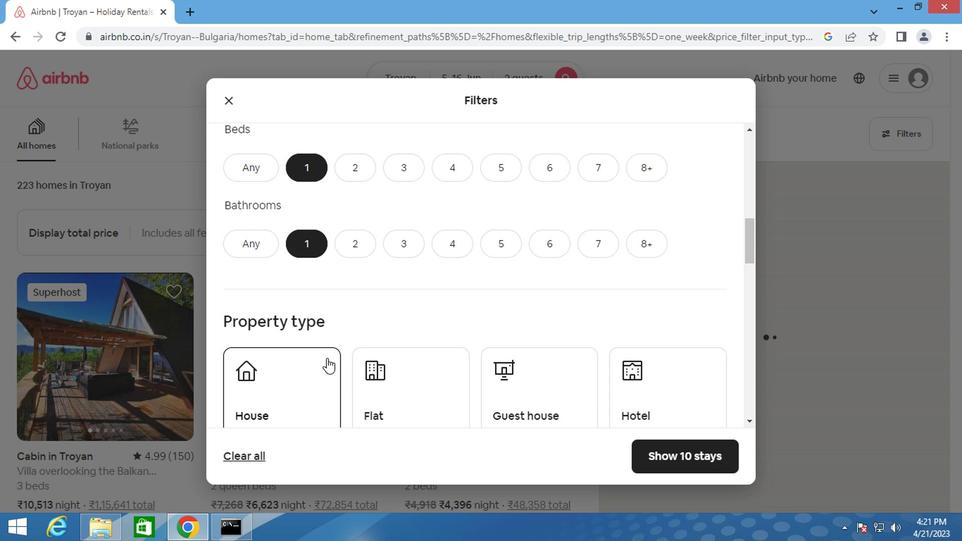 
Action: Mouse scrolled (300, 322) with delta (0, 0)
Screenshot: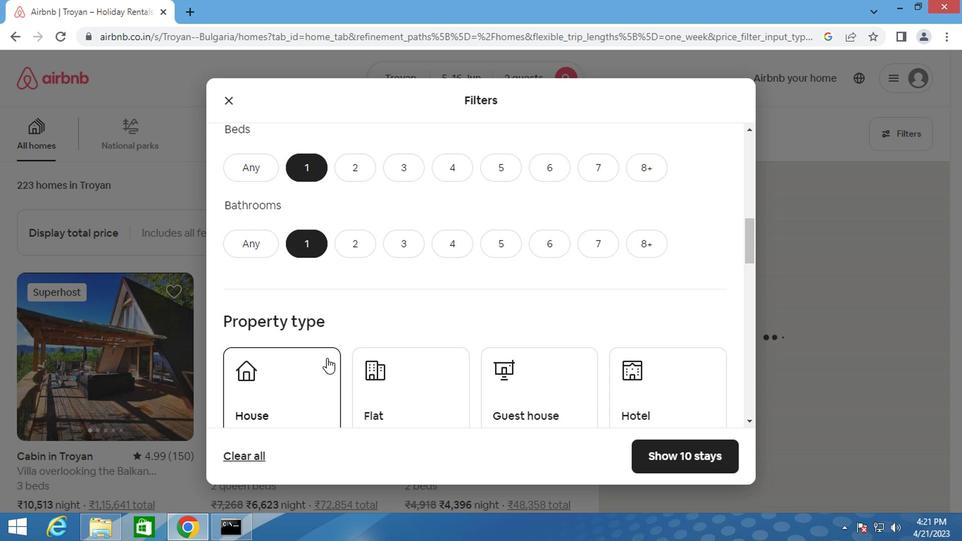 
Action: Mouse moved to (255, 197)
Screenshot: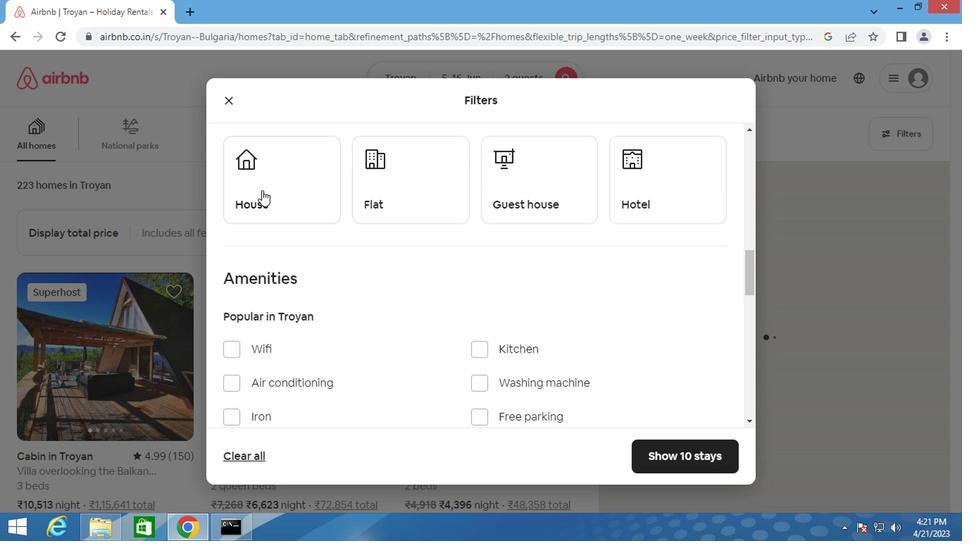 
Action: Mouse pressed left at (255, 197)
Screenshot: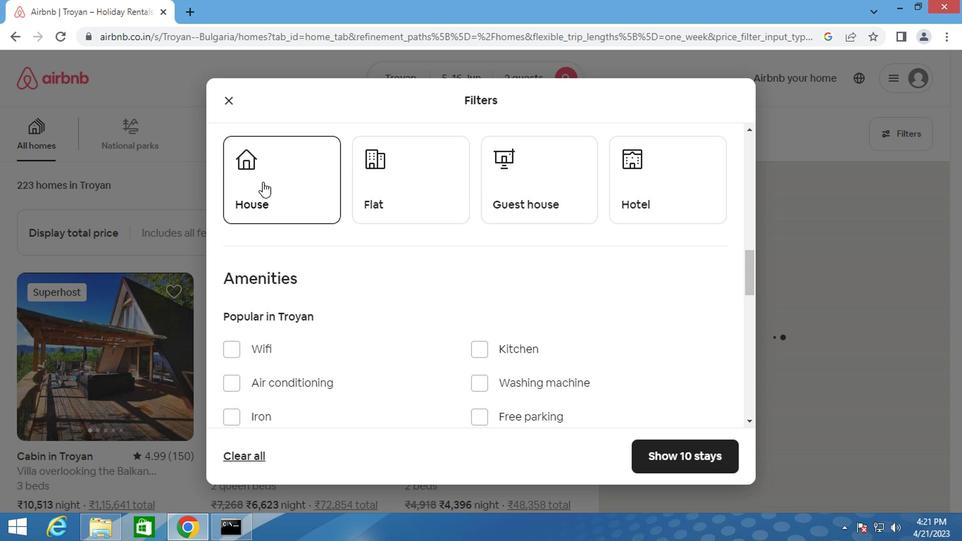 
Action: Mouse moved to (341, 203)
Screenshot: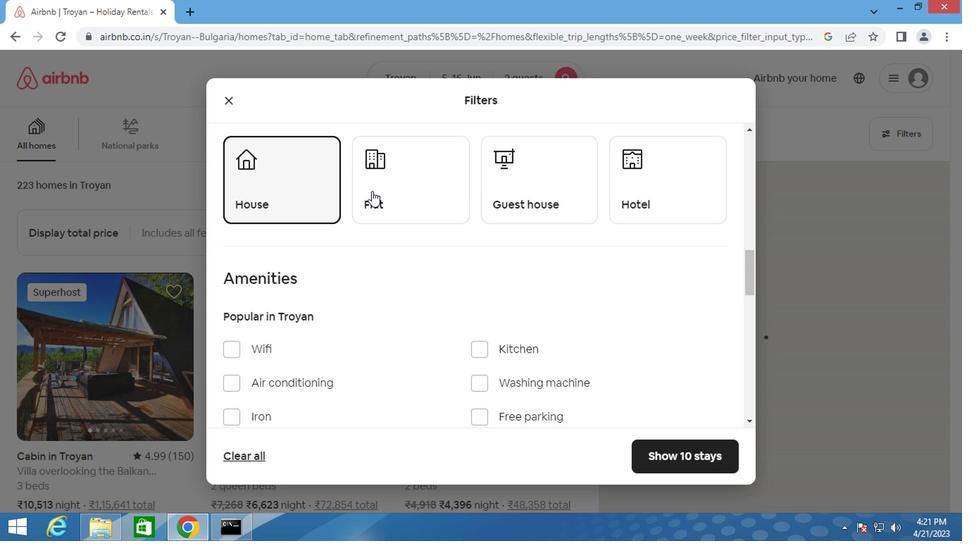 
Action: Mouse pressed left at (341, 203)
Screenshot: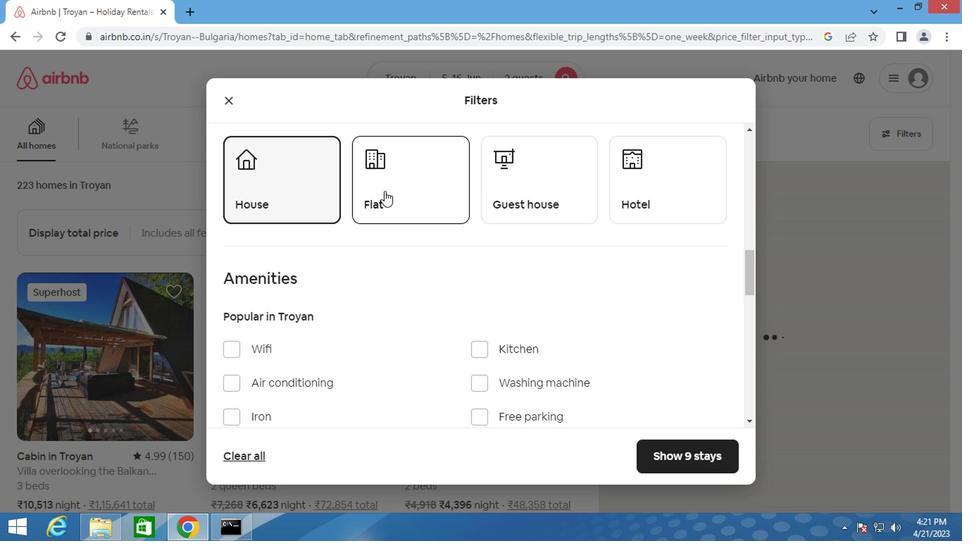 
Action: Mouse moved to (422, 209)
Screenshot: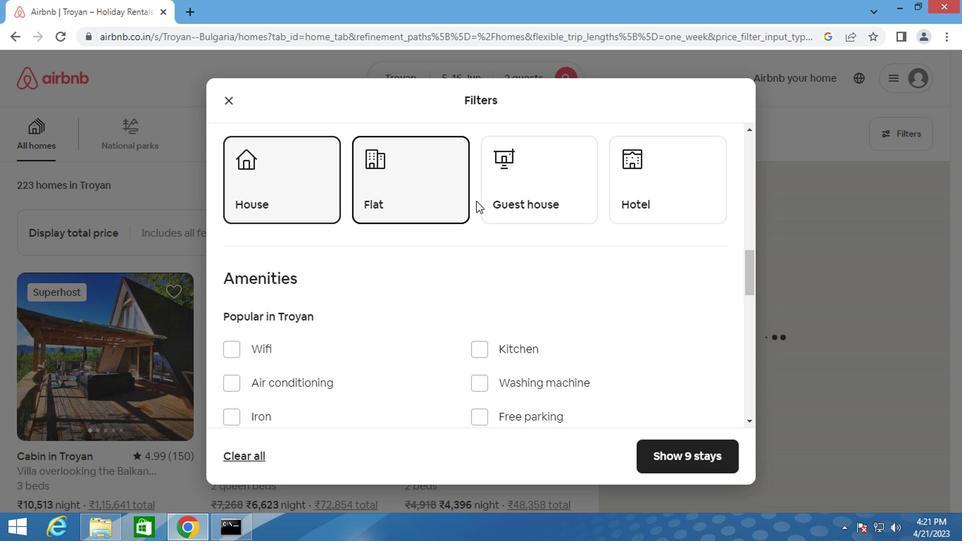 
Action: Mouse pressed left at (422, 209)
Screenshot: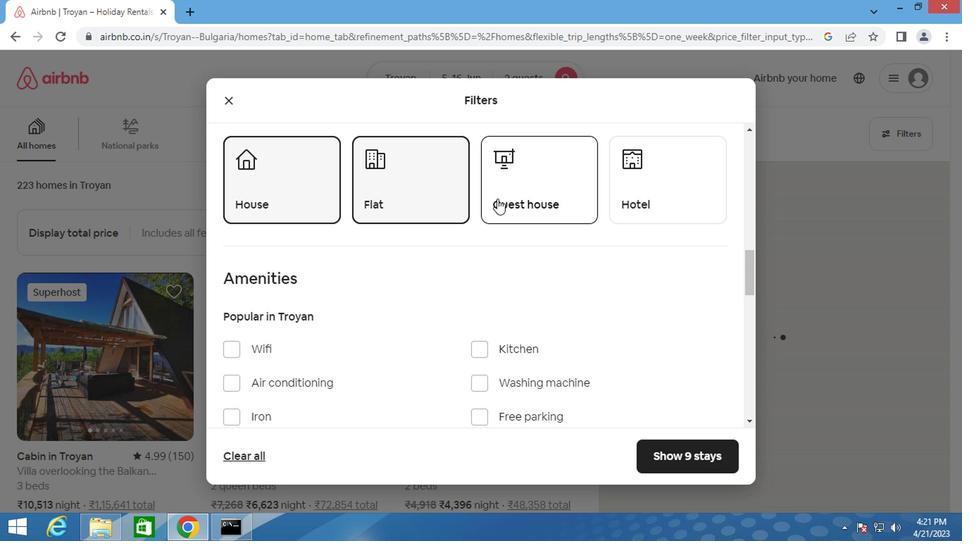 
Action: Mouse moved to (512, 212)
Screenshot: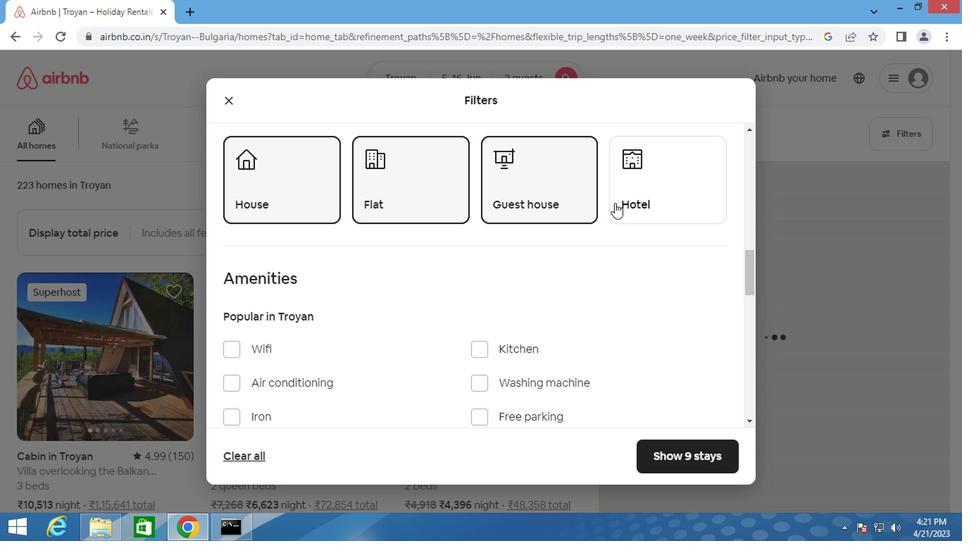 
Action: Mouse pressed left at (512, 212)
Screenshot: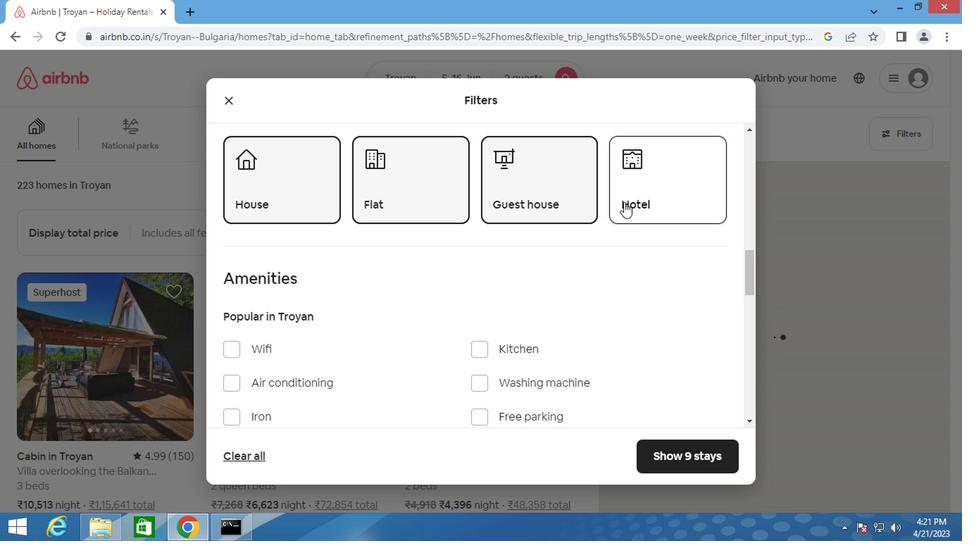 
Action: Mouse moved to (329, 275)
Screenshot: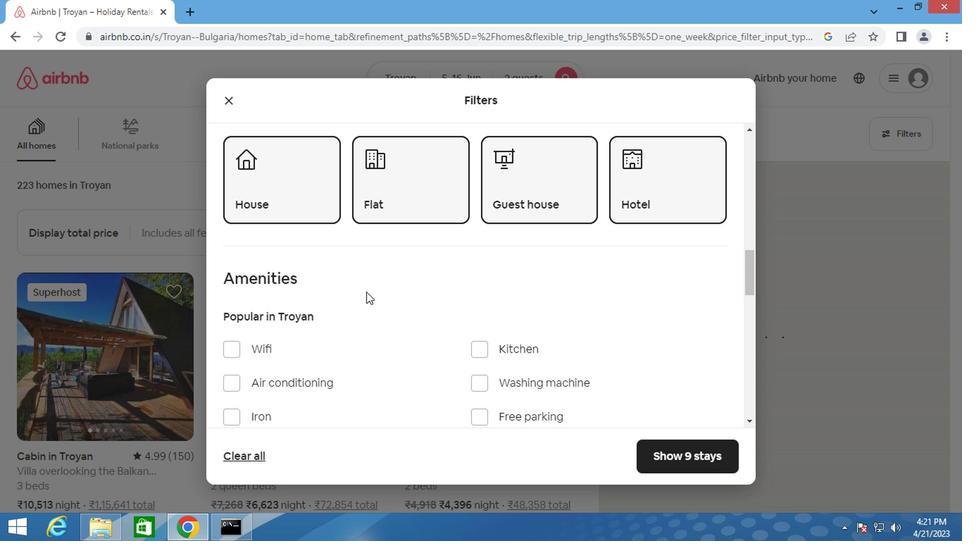 
Action: Mouse scrolled (329, 274) with delta (0, 0)
Screenshot: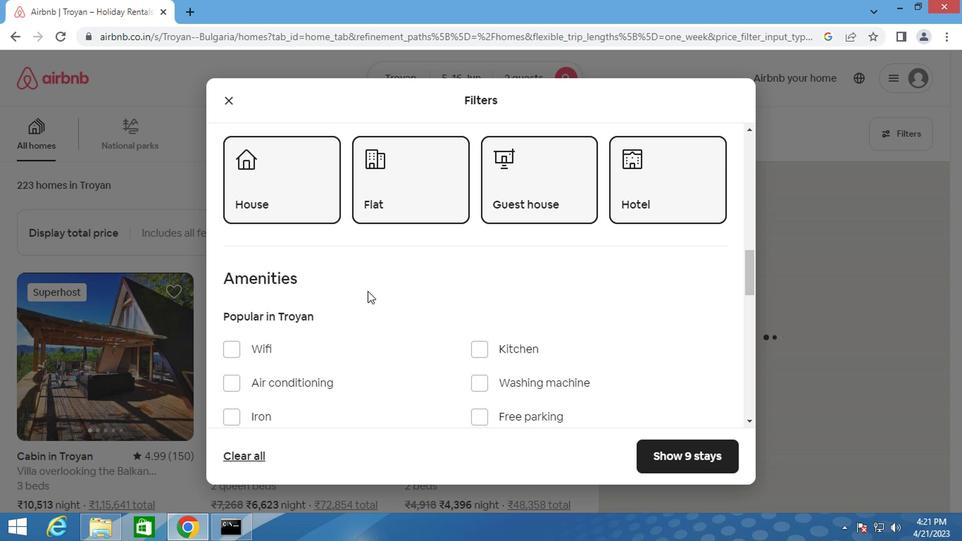 
Action: Mouse scrolled (329, 274) with delta (0, 0)
Screenshot: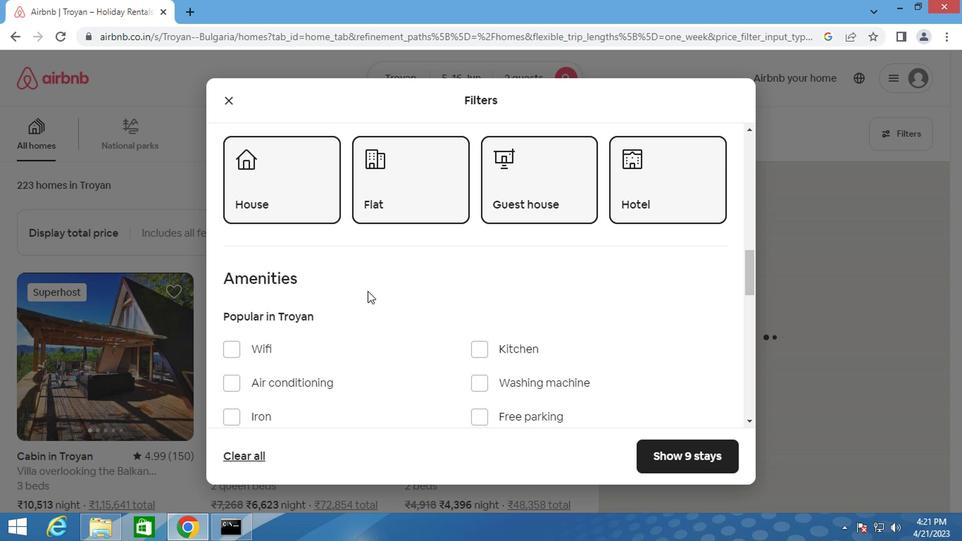 
Action: Mouse scrolled (329, 274) with delta (0, 0)
Screenshot: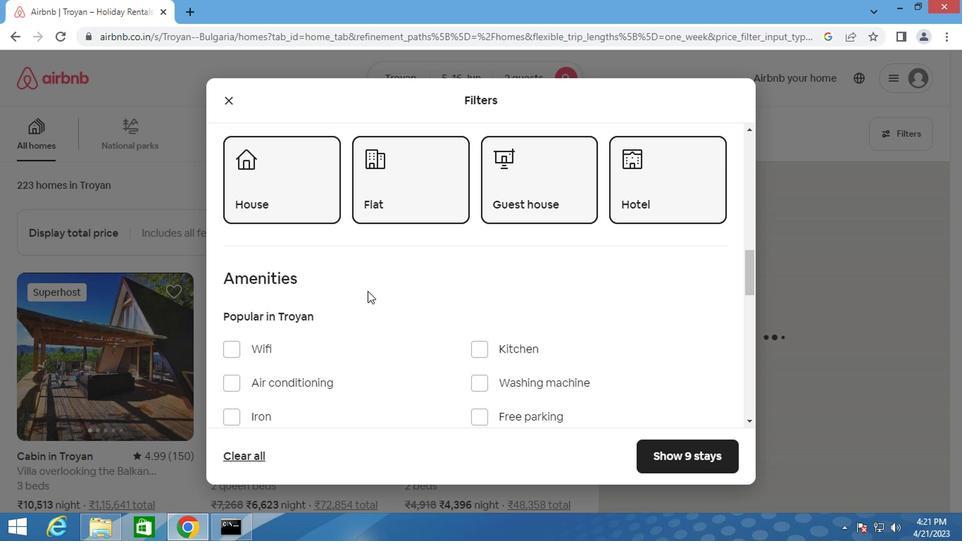 
Action: Mouse moved to (330, 275)
Screenshot: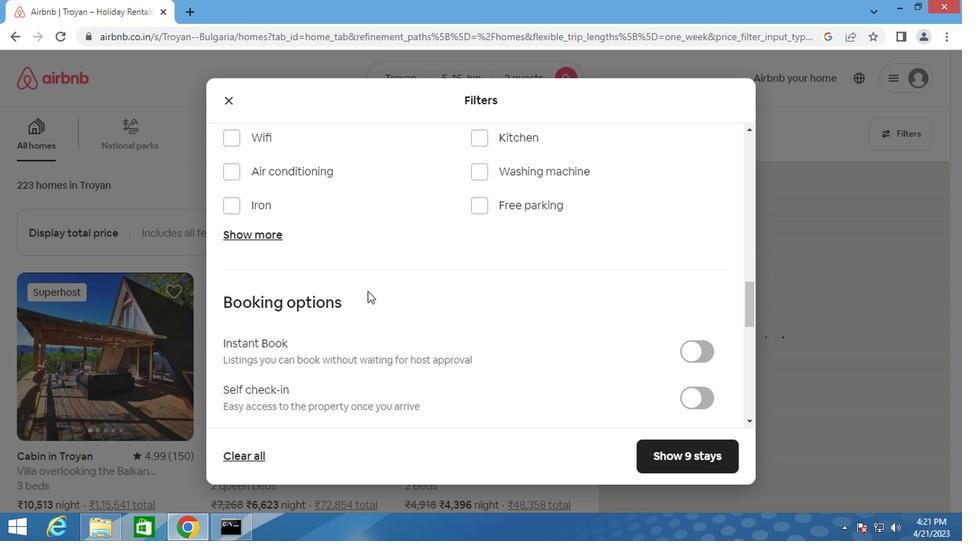 
Action: Mouse scrolled (330, 274) with delta (0, 0)
Screenshot: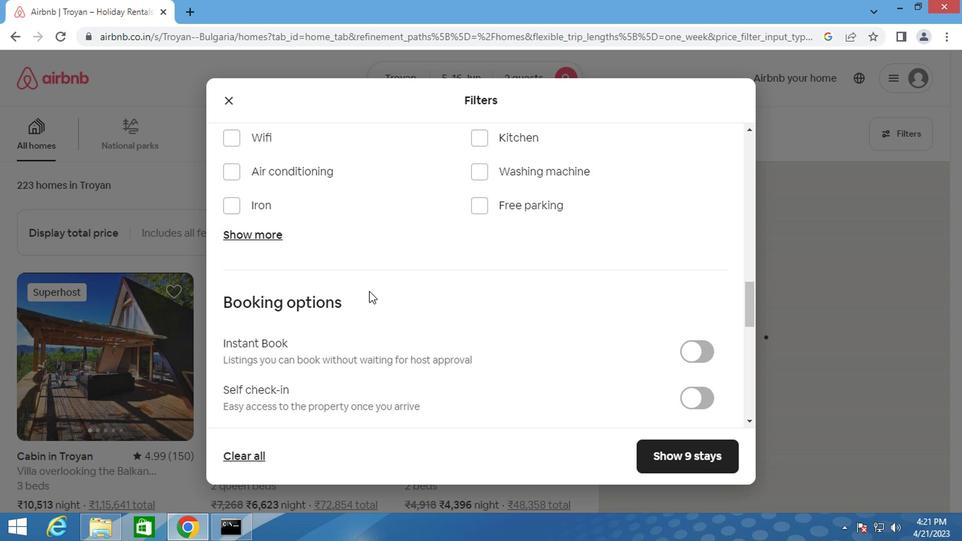 
Action: Mouse scrolled (330, 274) with delta (0, 0)
Screenshot: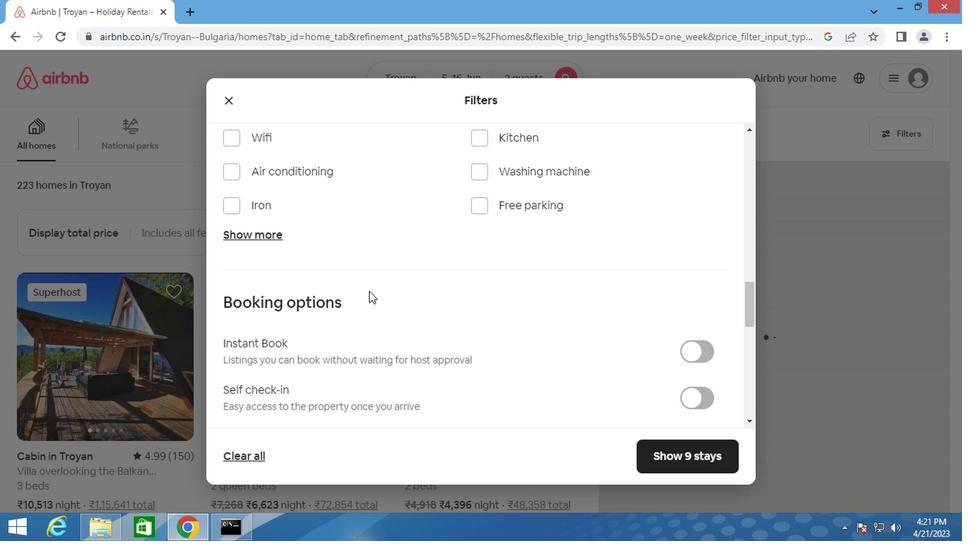 
Action: Mouse moved to (566, 248)
Screenshot: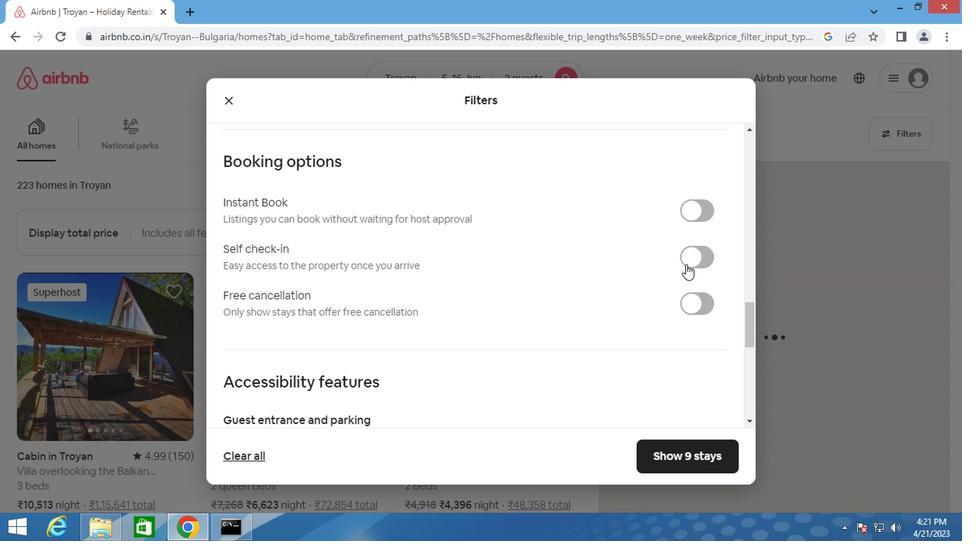 
Action: Mouse pressed left at (566, 248)
Screenshot: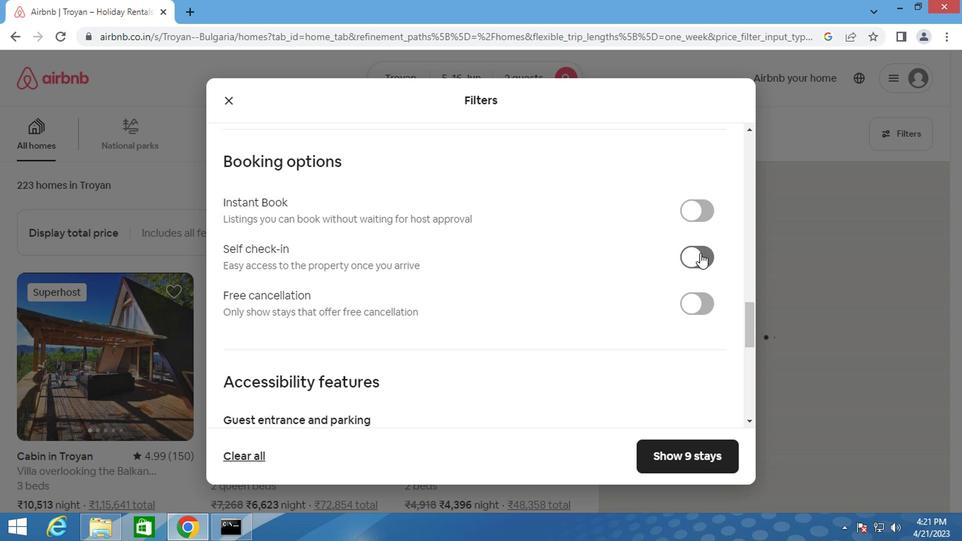 
Action: Mouse moved to (352, 308)
Screenshot: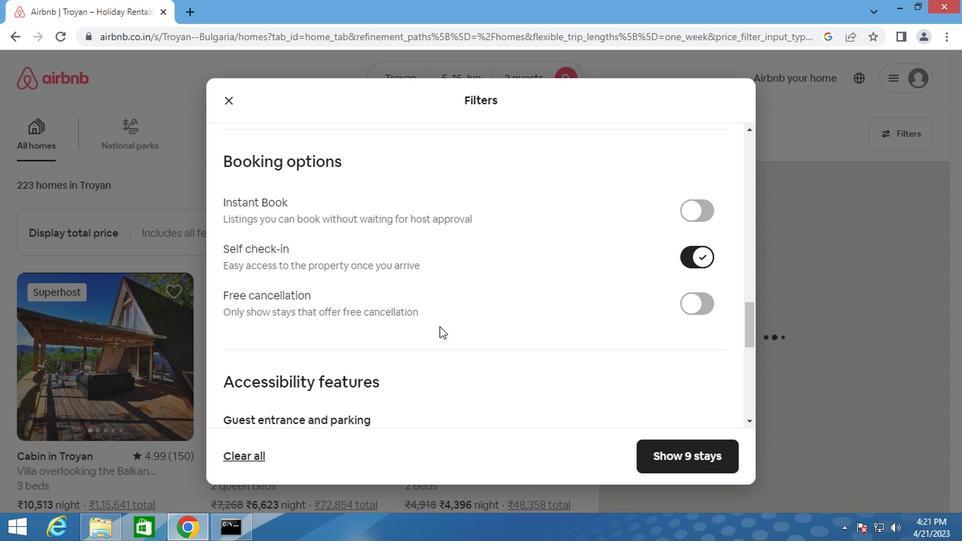 
Action: Mouse scrolled (352, 308) with delta (0, 0)
Screenshot: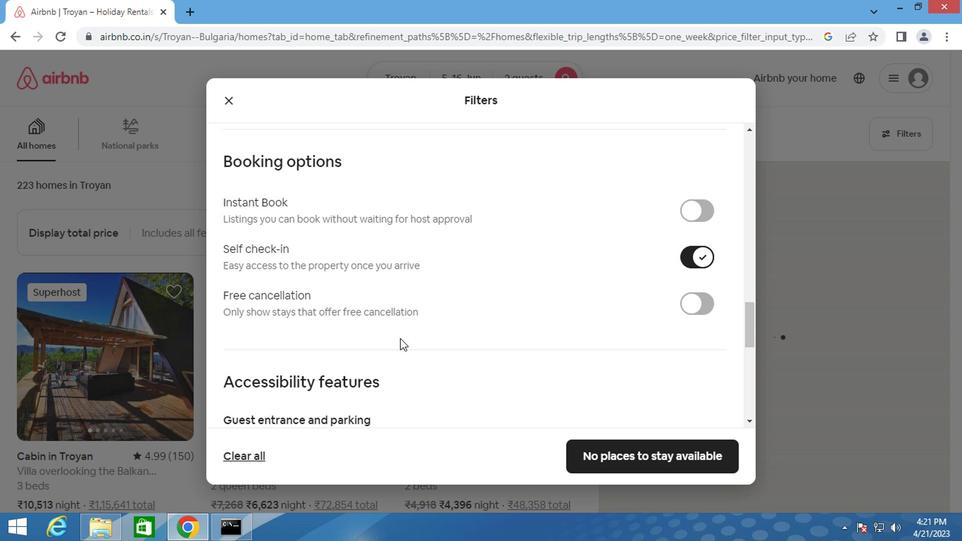 
Action: Mouse scrolled (352, 308) with delta (0, 0)
Screenshot: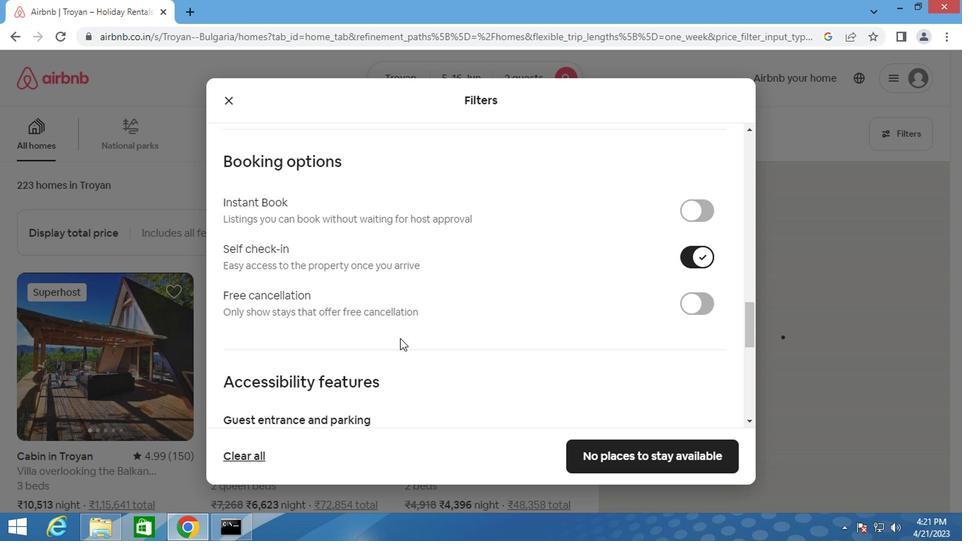 
Action: Mouse scrolled (352, 308) with delta (0, 0)
Screenshot: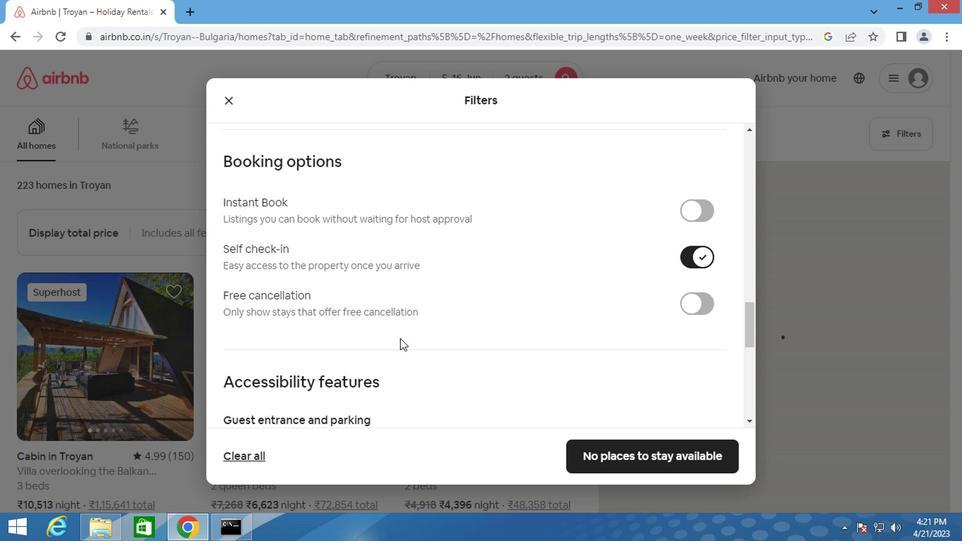 
Action: Mouse scrolled (352, 308) with delta (0, 0)
Screenshot: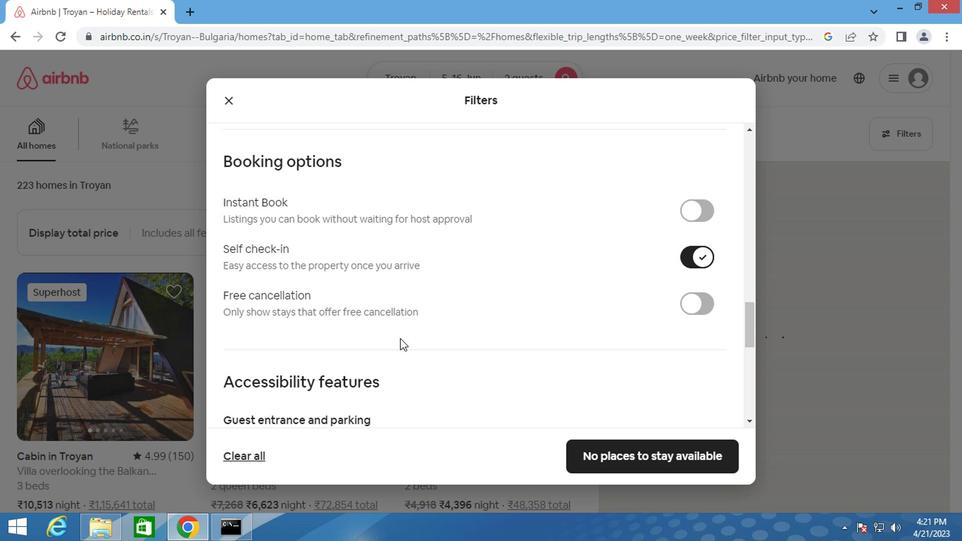 
Action: Mouse moved to (353, 308)
Screenshot: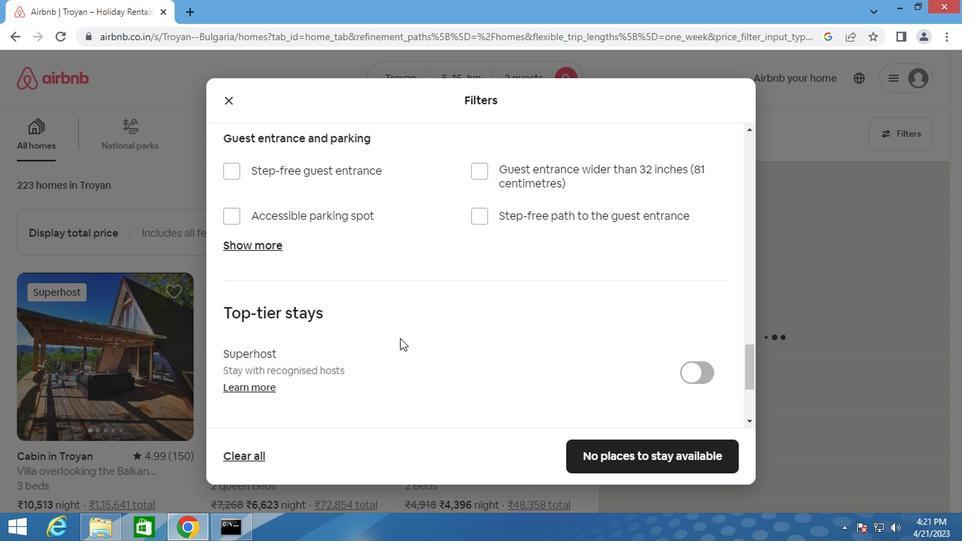 
Action: Mouse scrolled (353, 307) with delta (0, 0)
Screenshot: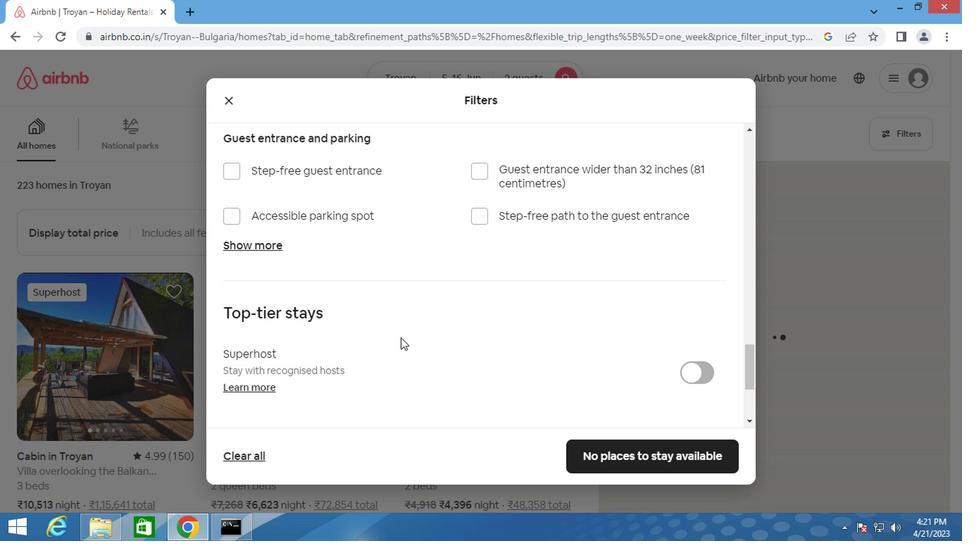
Action: Mouse scrolled (353, 307) with delta (0, 0)
Screenshot: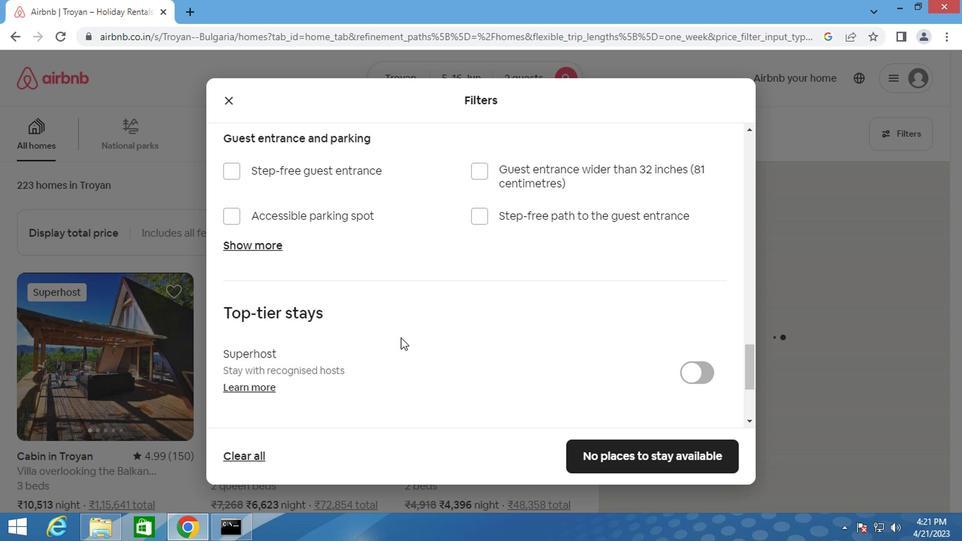 
Action: Mouse scrolled (353, 307) with delta (0, 0)
Screenshot: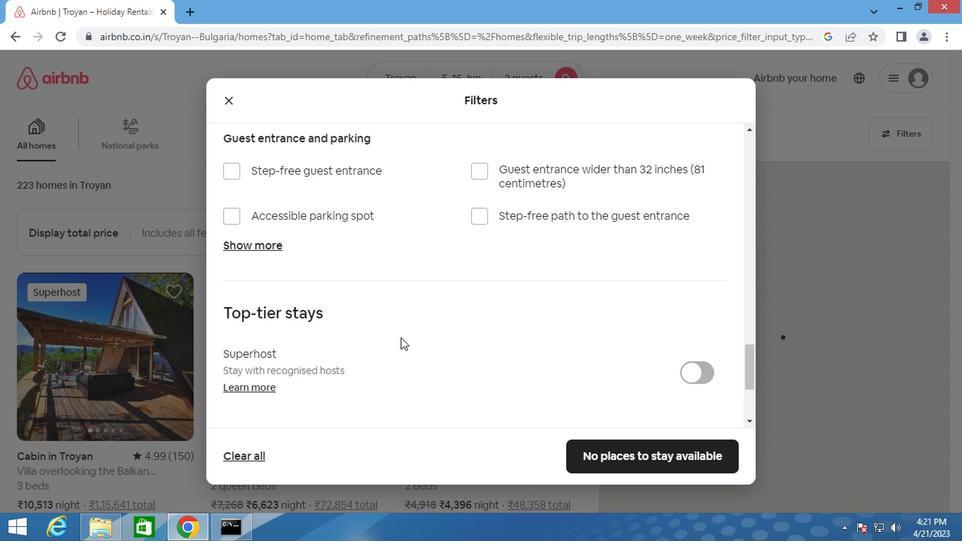 
Action: Mouse moved to (226, 299)
Screenshot: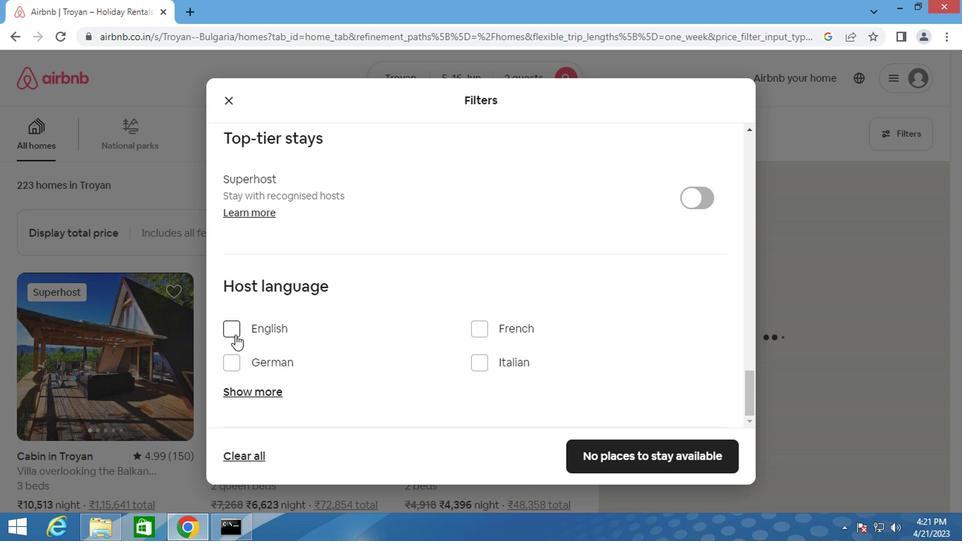 
Action: Mouse pressed left at (226, 299)
Screenshot: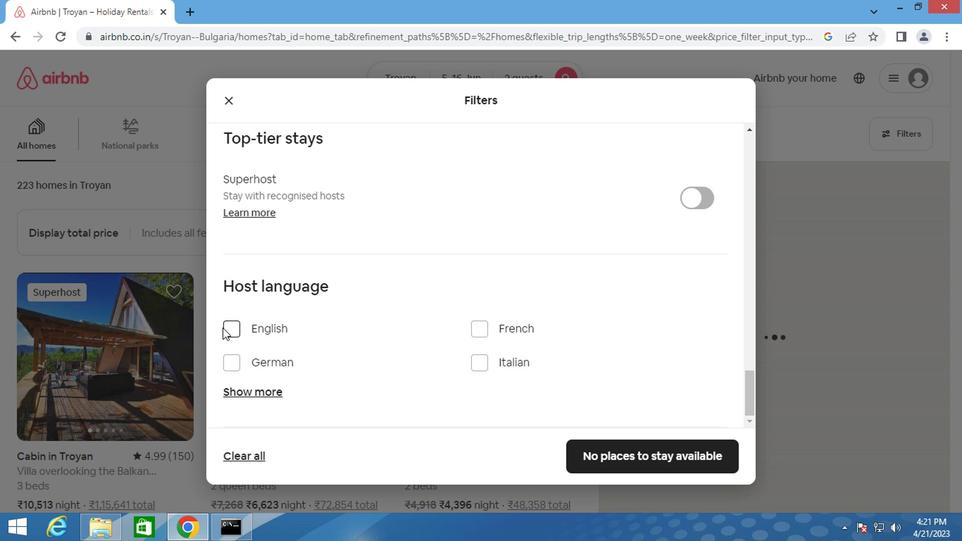
Action: Mouse moved to (226, 300)
Screenshot: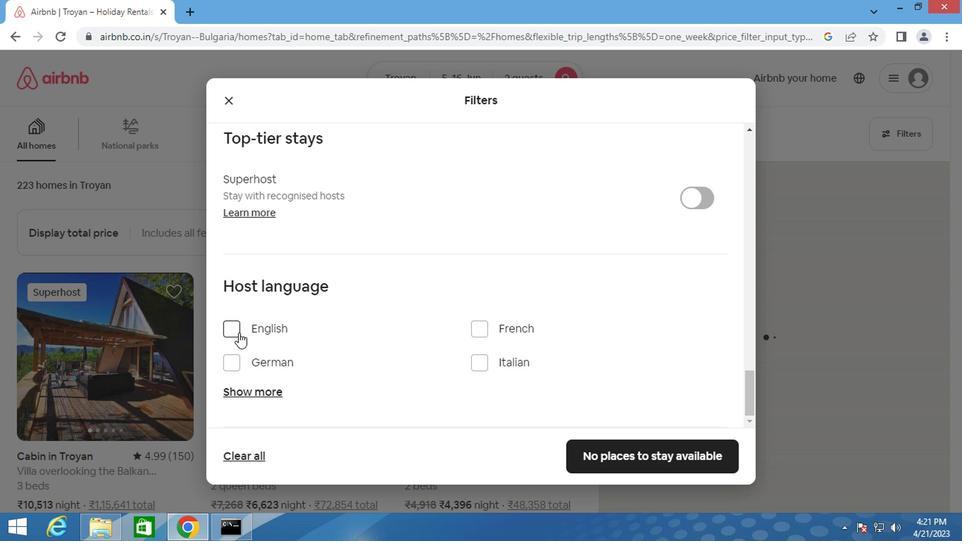
Action: Mouse pressed left at (226, 300)
Screenshot: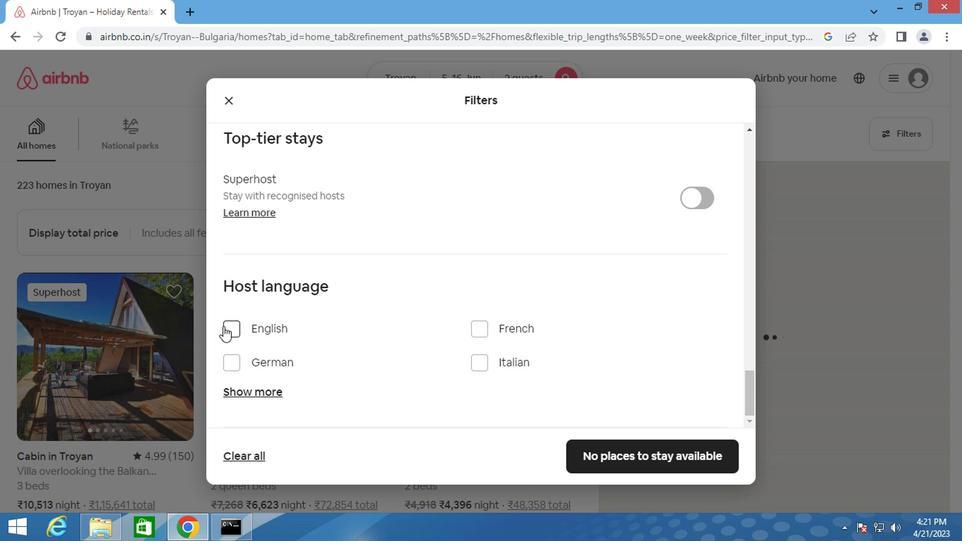 
Action: Mouse moved to (235, 303)
Screenshot: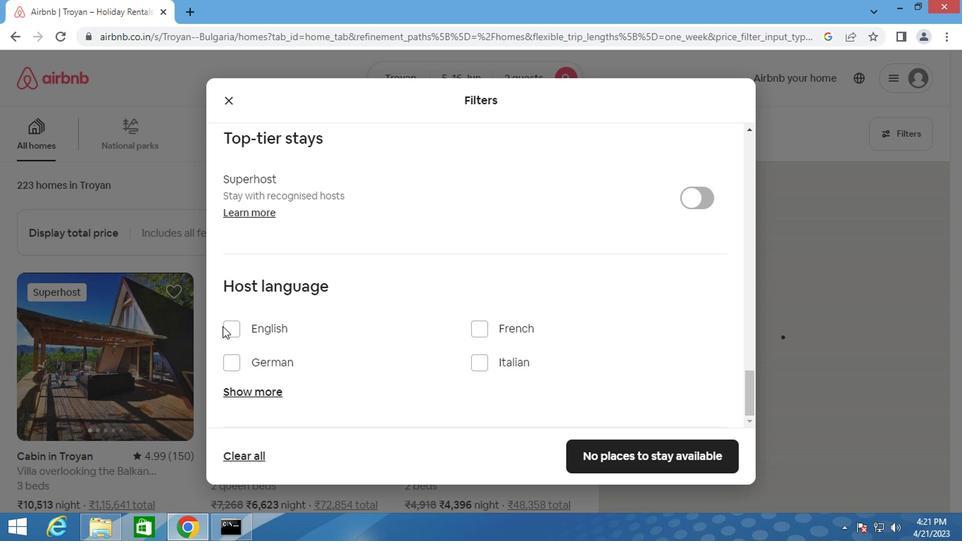 
Action: Mouse pressed left at (235, 303)
Screenshot: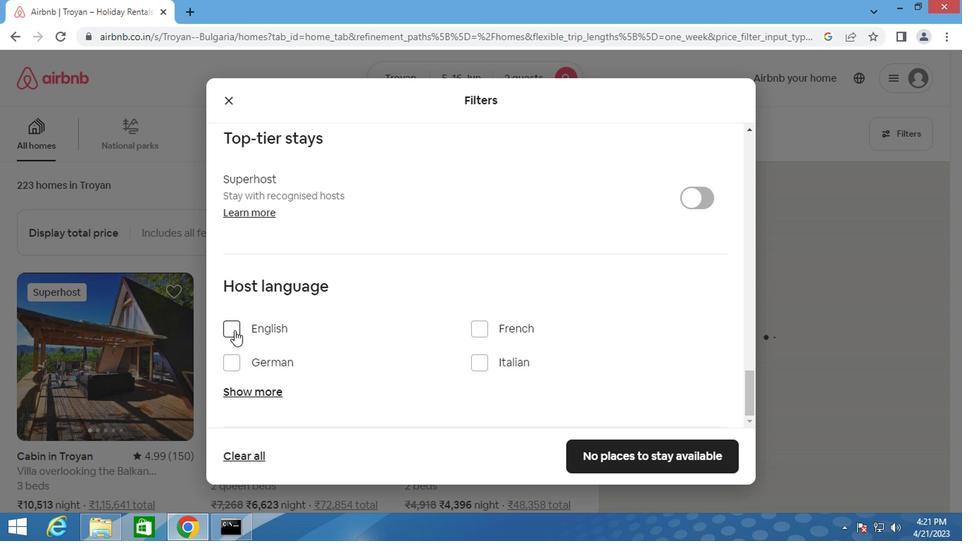 
Action: Mouse moved to (525, 385)
Screenshot: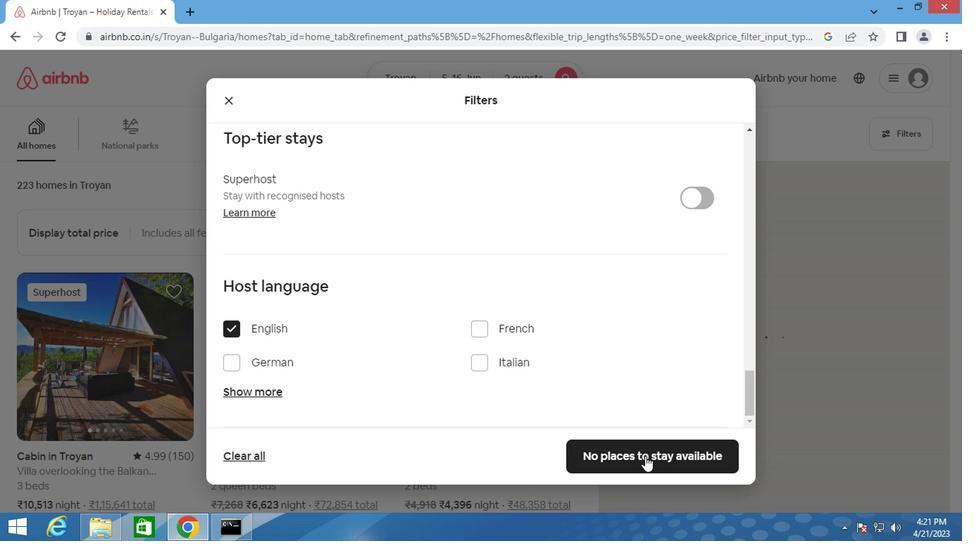 
Action: Mouse pressed left at (525, 385)
Screenshot: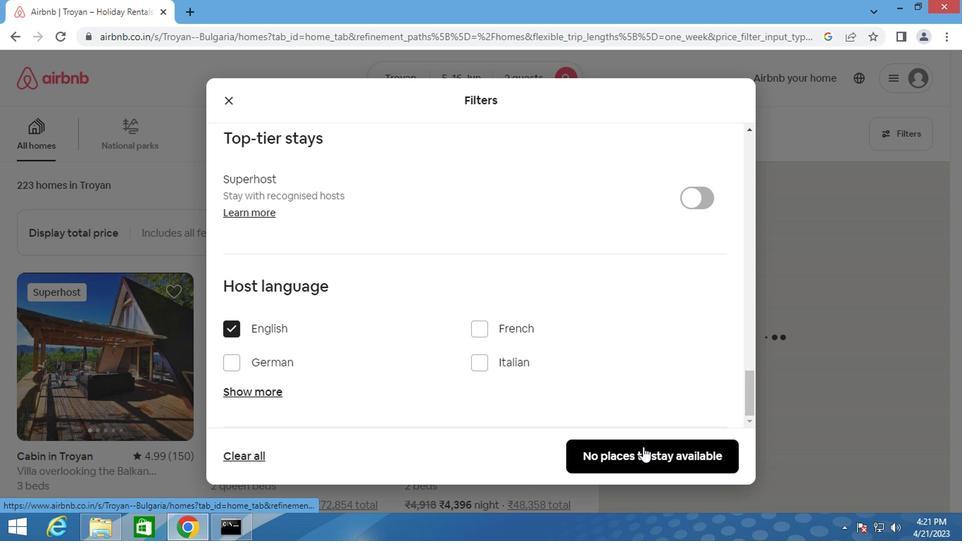 
Action: Mouse moved to (526, 384)
Screenshot: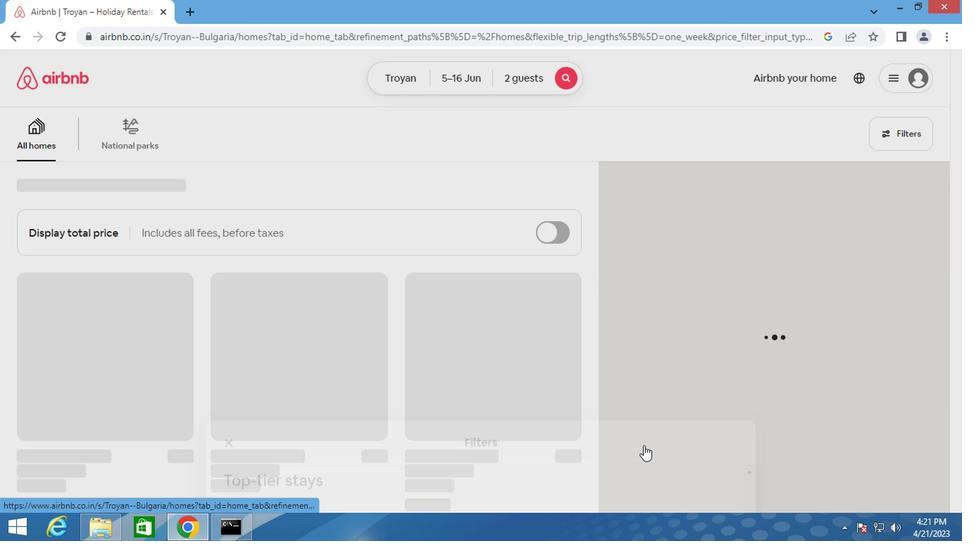 
Action: Key pressed <Key.f8>
Screenshot: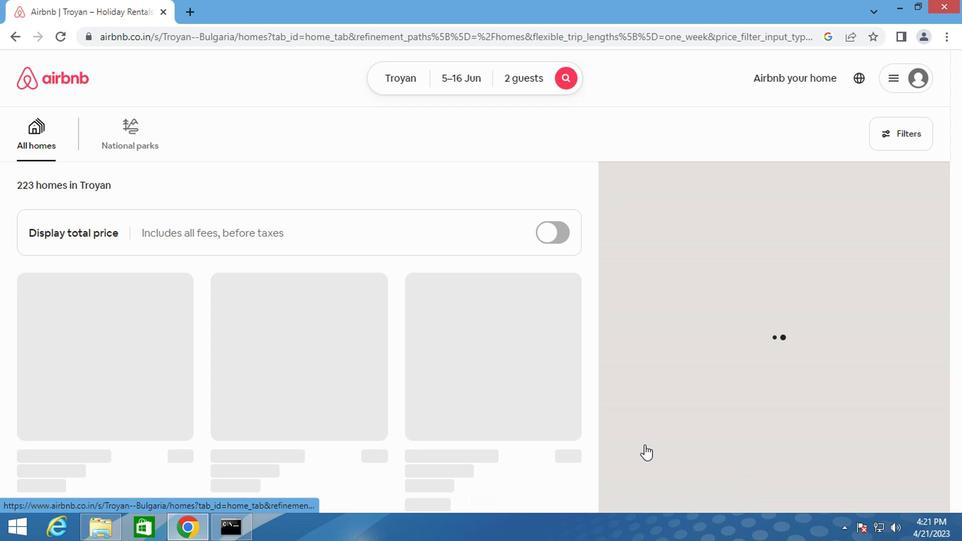 
